 Task: Look for space in Gwalior, India from 5th July, 2023 to 15th July, 2023 for 9 adults in price range Rs.15000 to Rs.25000. Place can be entire place with 5 bedrooms having 5 beds and 5 bathrooms. Property type can be house, flat, guest house. Amenities needed are: washing machine. Booking option can be shelf check-in. Required host language is English.
Action: Mouse moved to (442, 107)
Screenshot: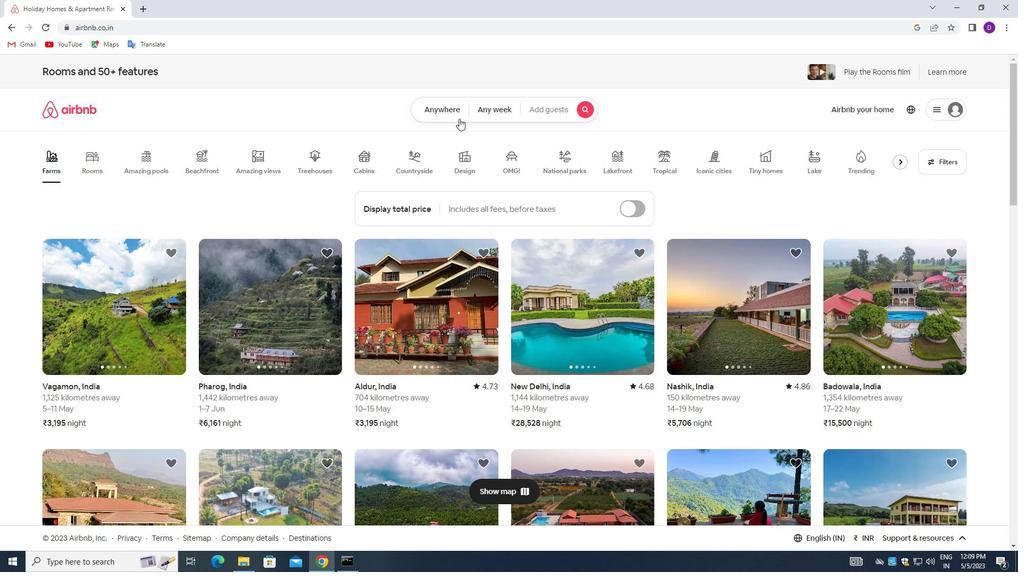
Action: Mouse pressed left at (442, 107)
Screenshot: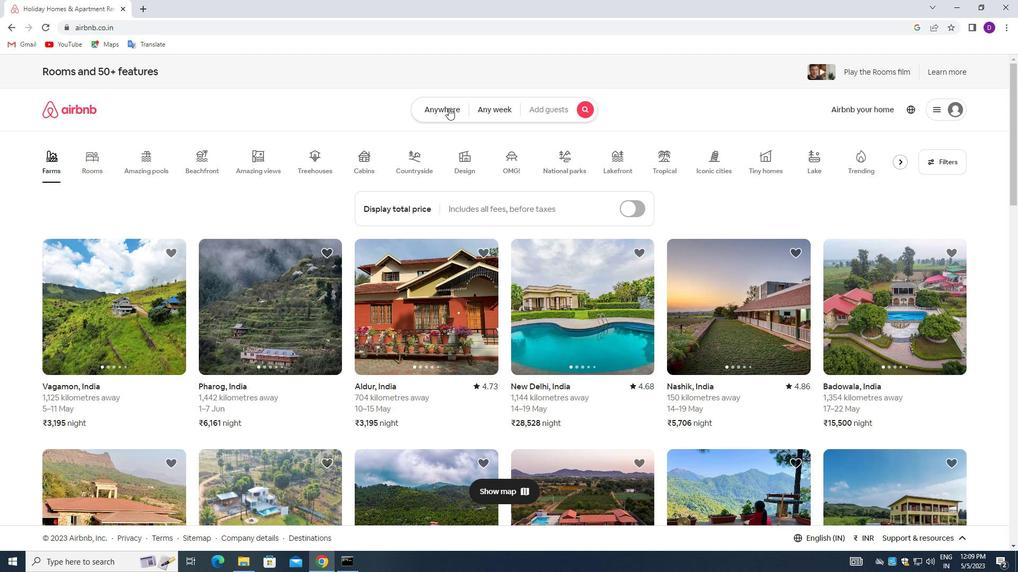 
Action: Mouse moved to (408, 154)
Screenshot: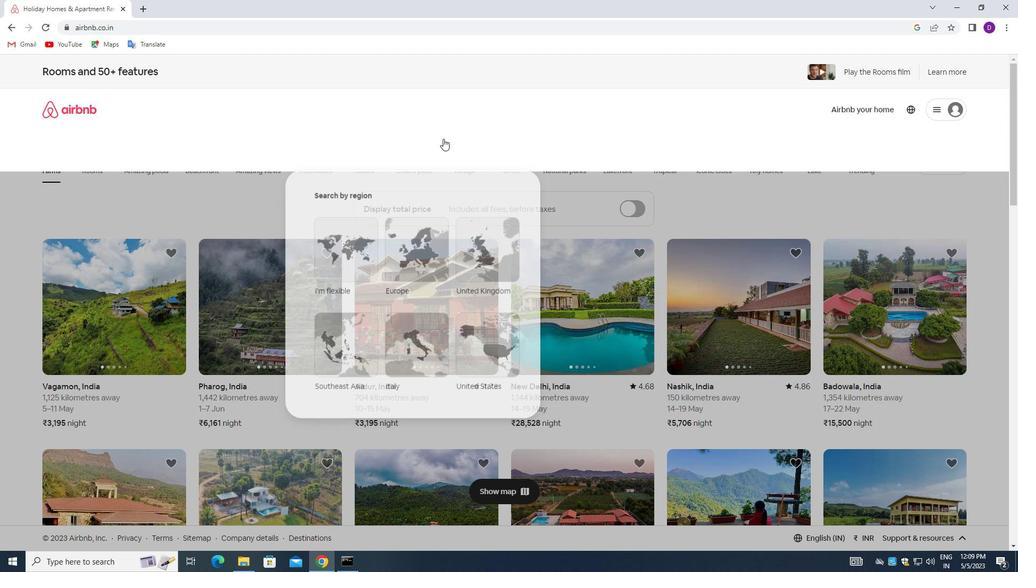 
Action: Mouse pressed left at (408, 154)
Screenshot: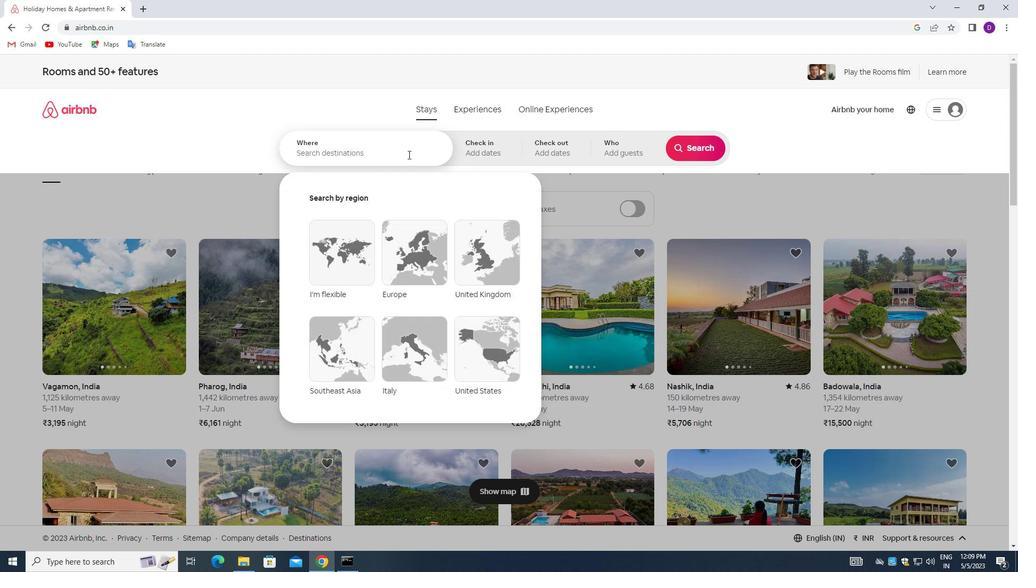 
Action: Mouse moved to (208, 153)
Screenshot: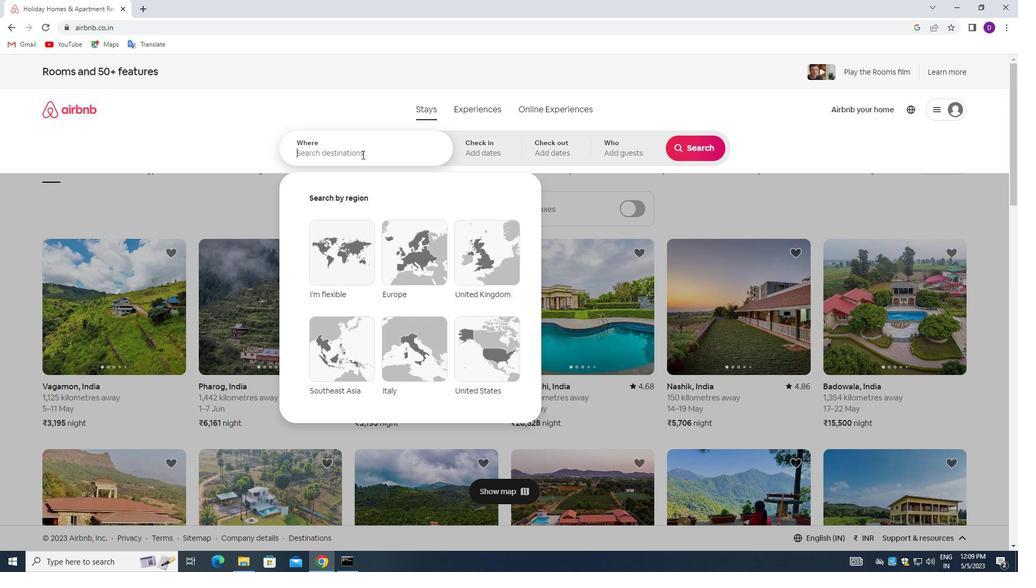 
Action: Key pressed <Key.shift_r>Gwalior,<Key.space><Key.shift>INDIA<Key.enter>
Screenshot: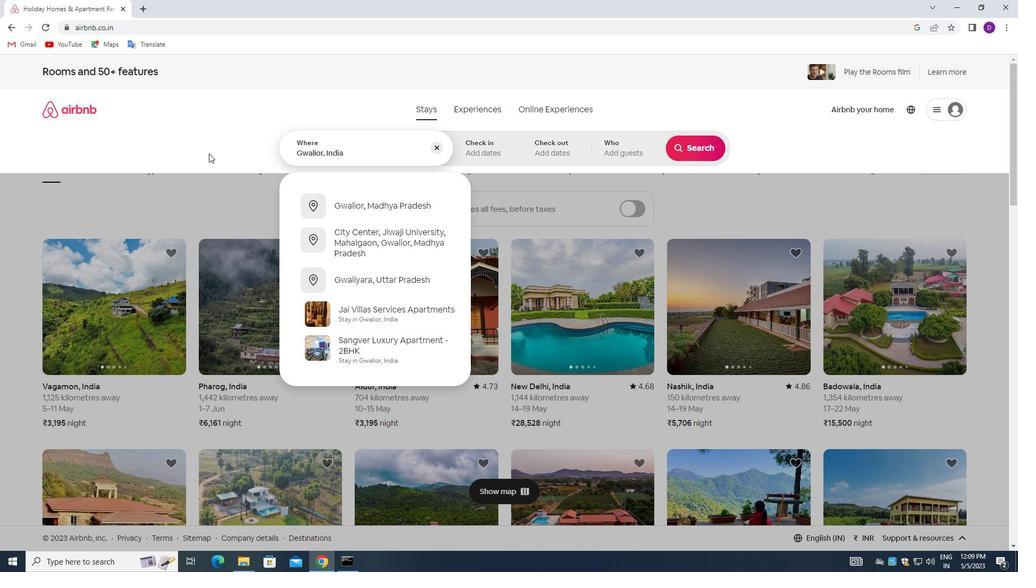 
Action: Mouse moved to (694, 234)
Screenshot: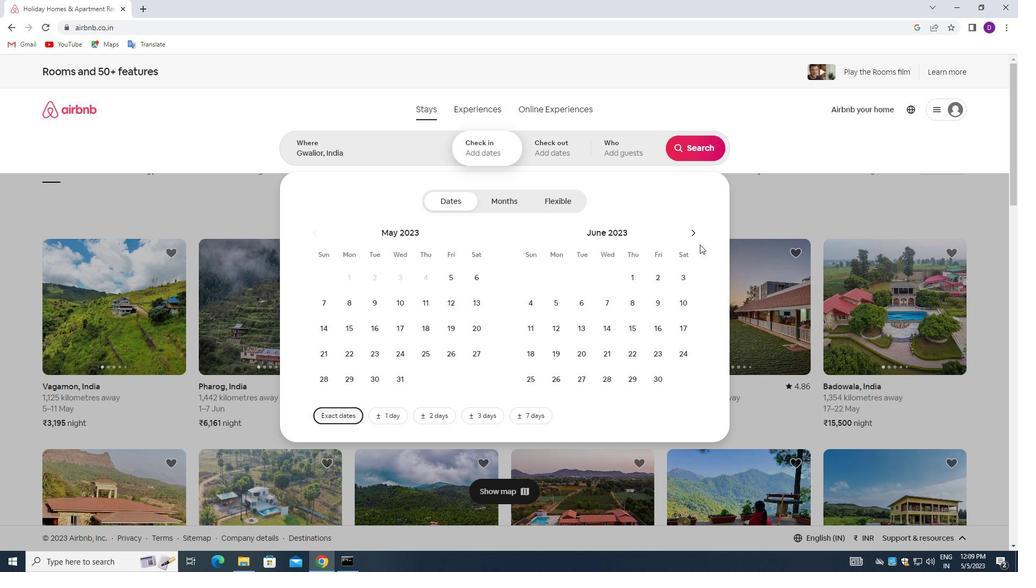 
Action: Mouse pressed left at (694, 234)
Screenshot: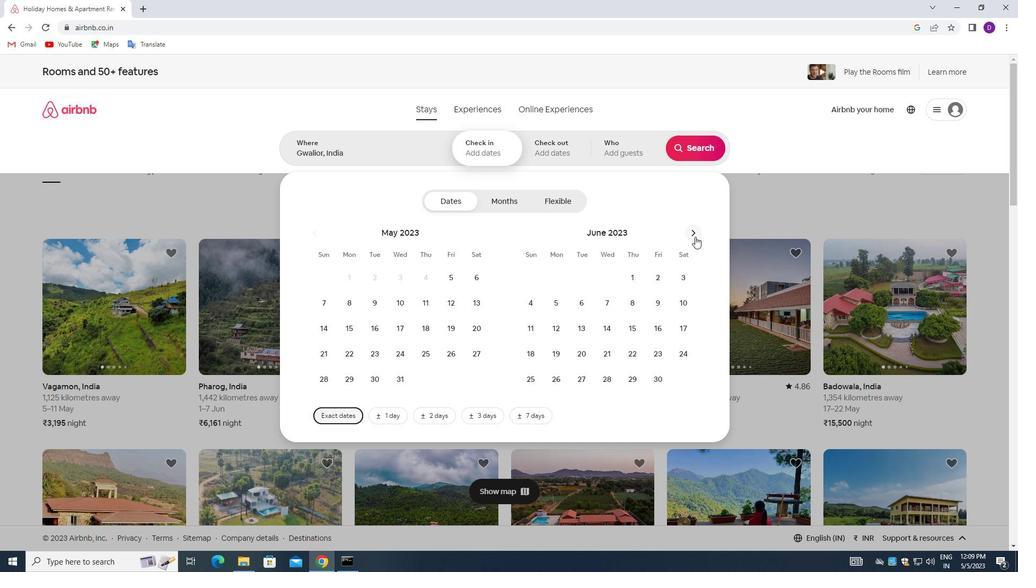 
Action: Mouse moved to (600, 305)
Screenshot: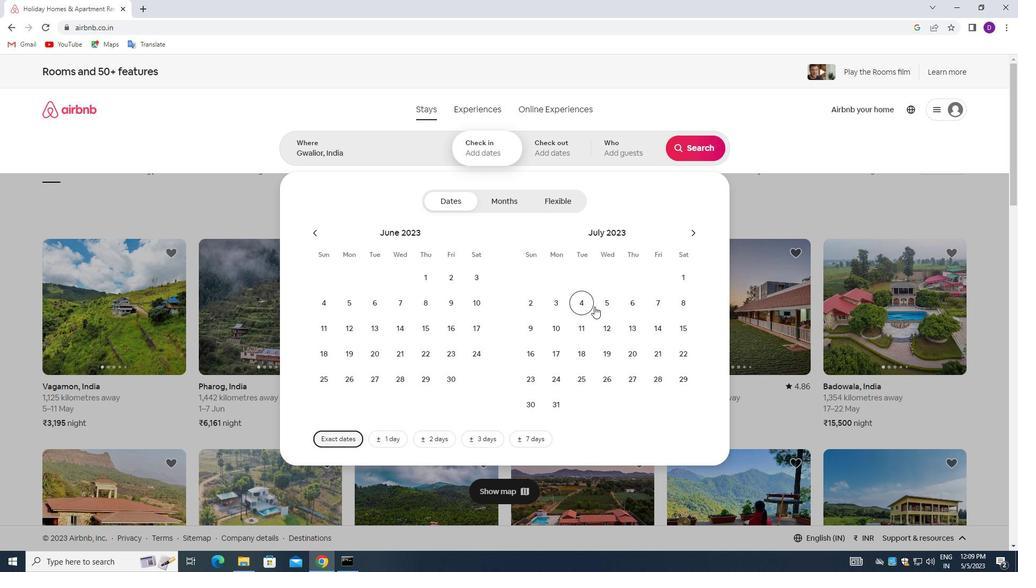 
Action: Mouse pressed left at (600, 305)
Screenshot: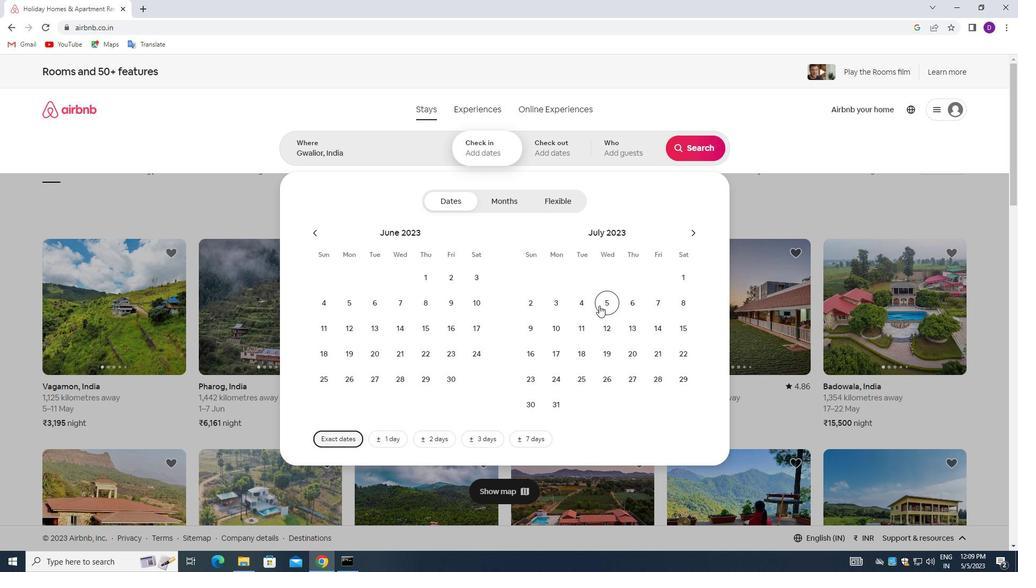
Action: Mouse moved to (676, 329)
Screenshot: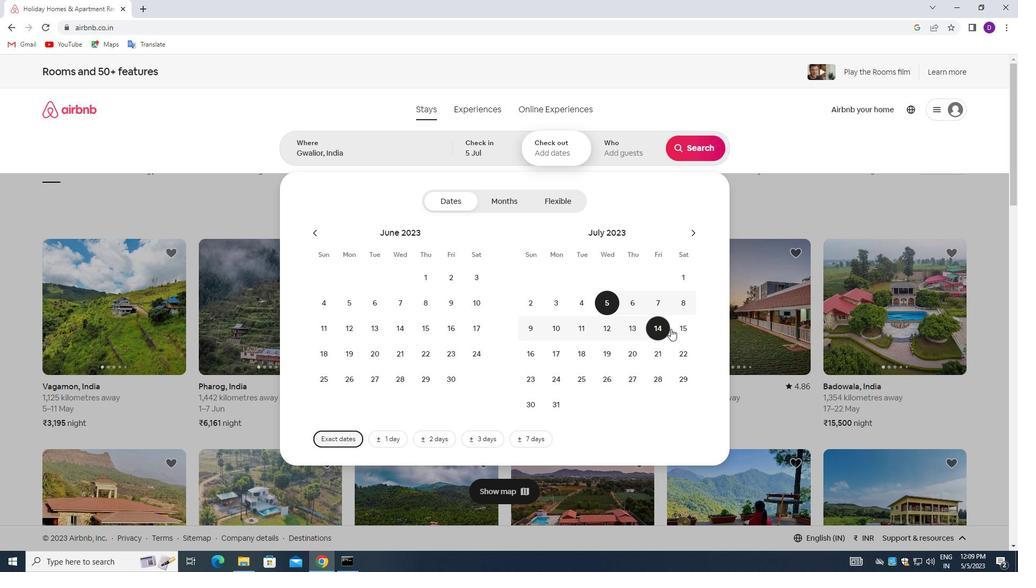 
Action: Mouse pressed left at (676, 329)
Screenshot: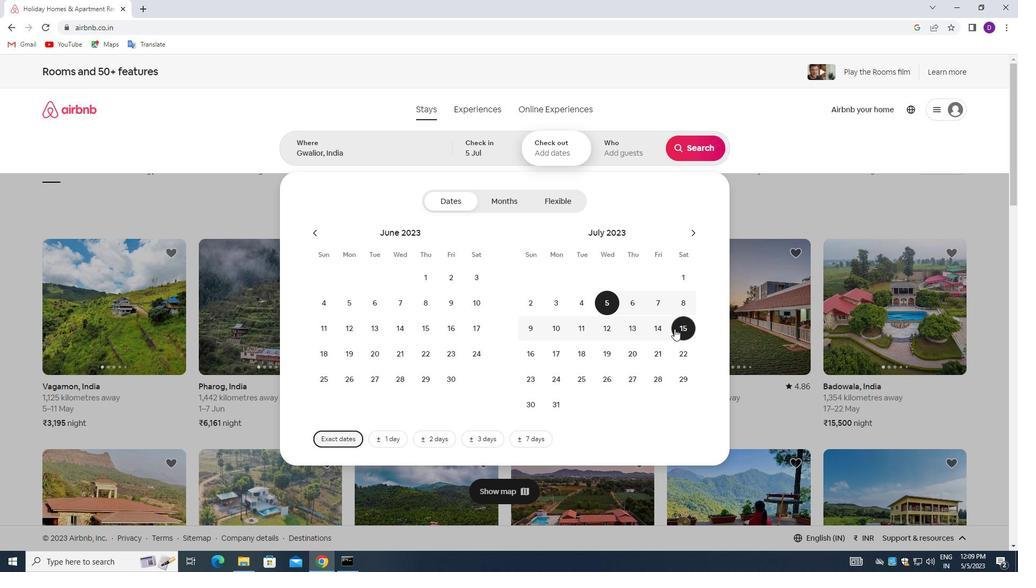 
Action: Mouse moved to (614, 152)
Screenshot: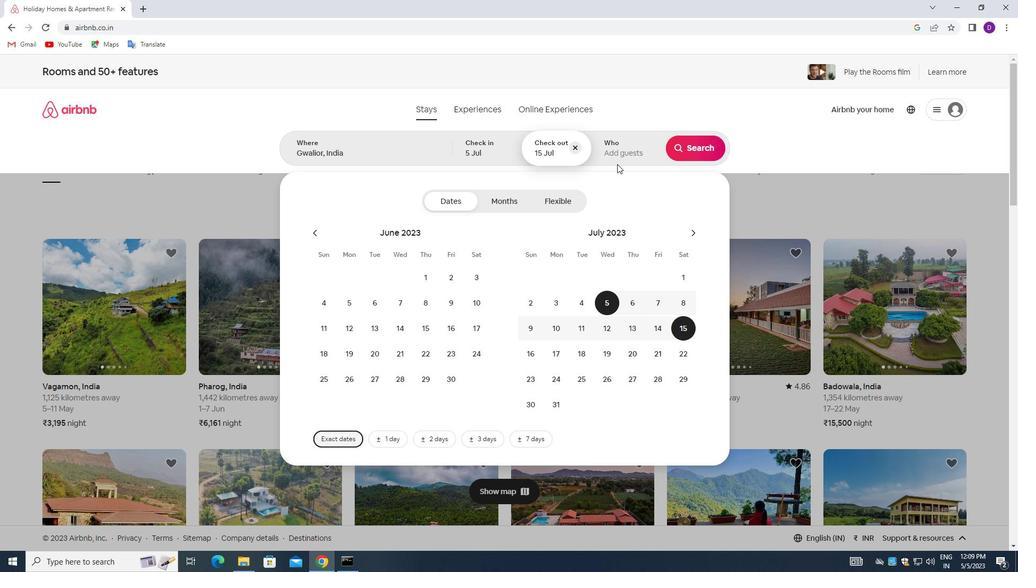
Action: Mouse pressed left at (614, 152)
Screenshot: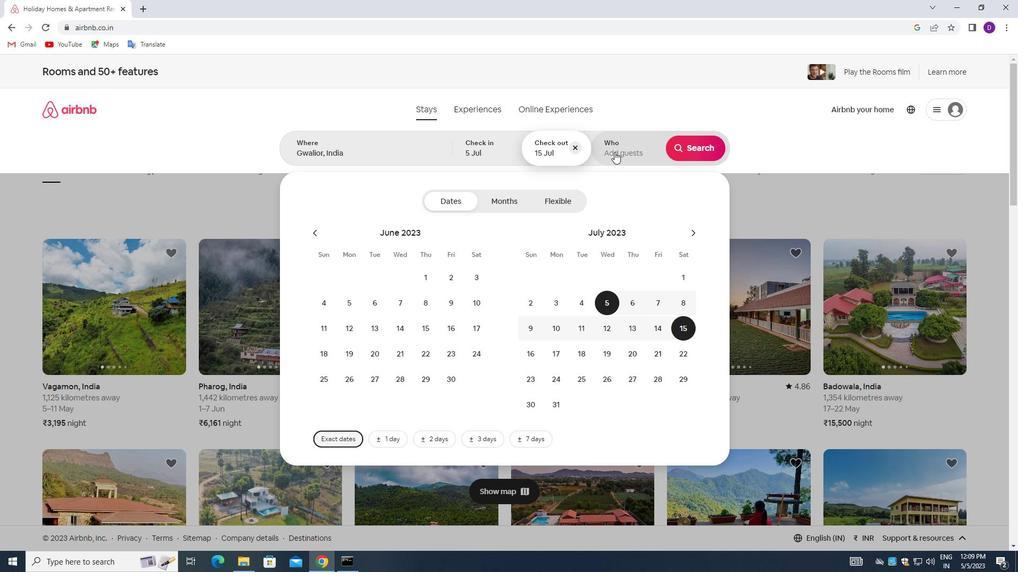 
Action: Mouse moved to (694, 206)
Screenshot: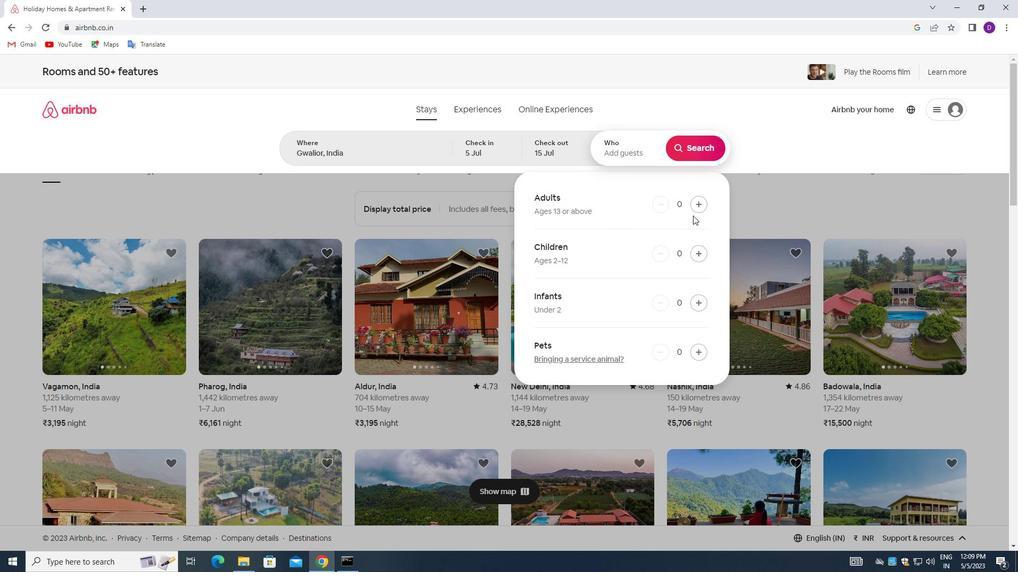 
Action: Mouse pressed left at (694, 206)
Screenshot: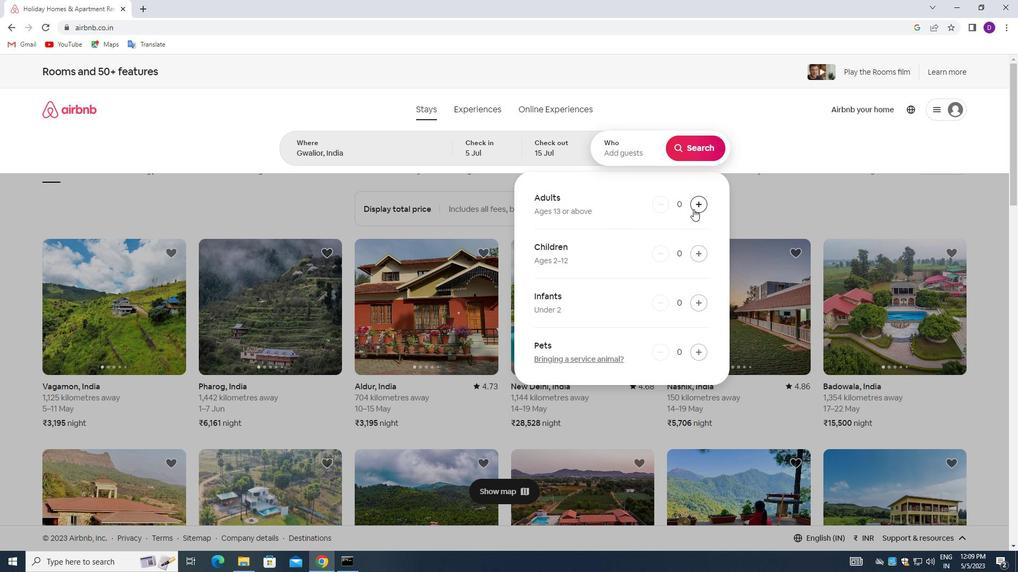 
Action: Mouse pressed left at (694, 206)
Screenshot: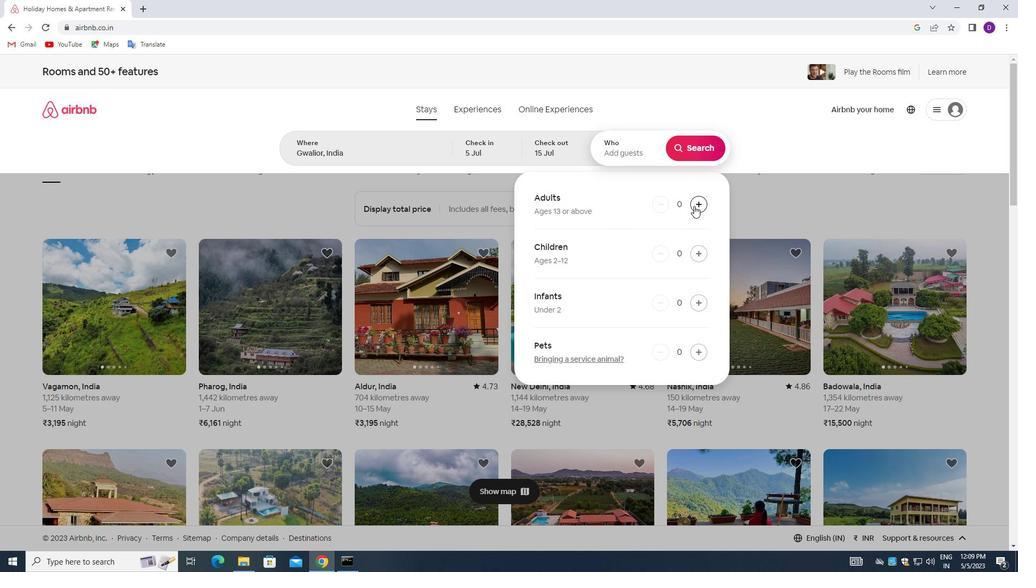 
Action: Mouse pressed left at (694, 206)
Screenshot: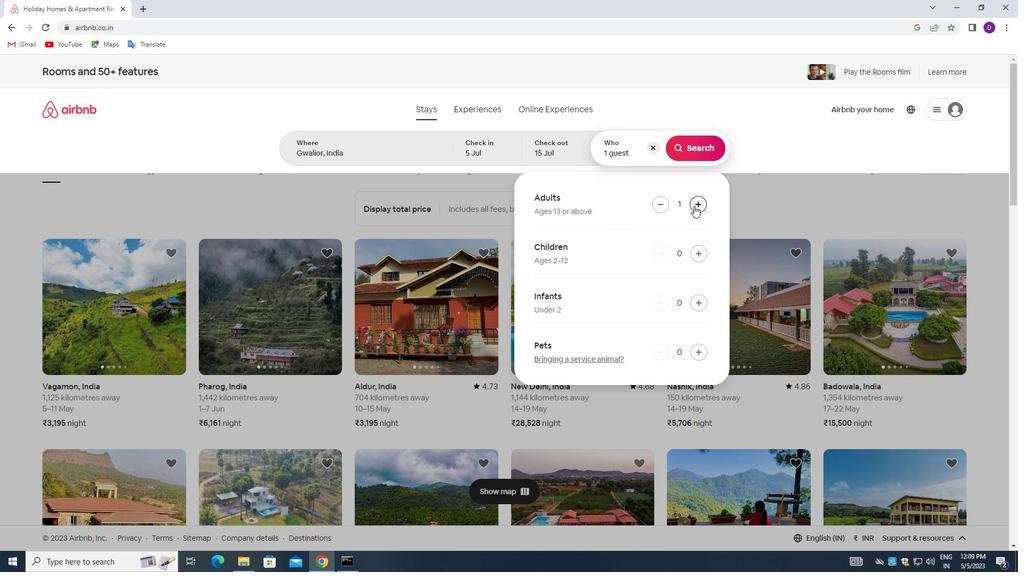 
Action: Mouse pressed left at (694, 206)
Screenshot: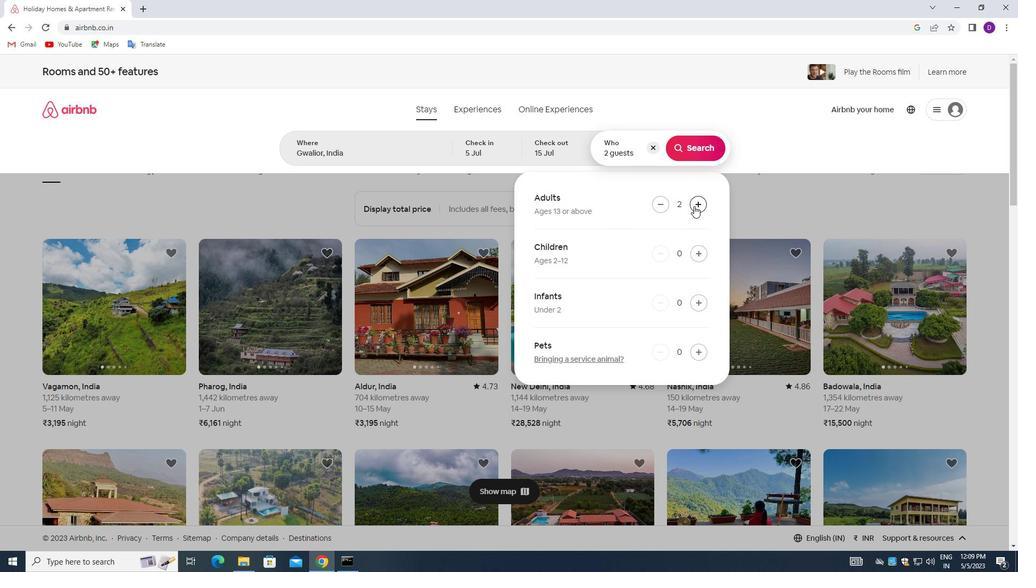 
Action: Mouse pressed left at (694, 206)
Screenshot: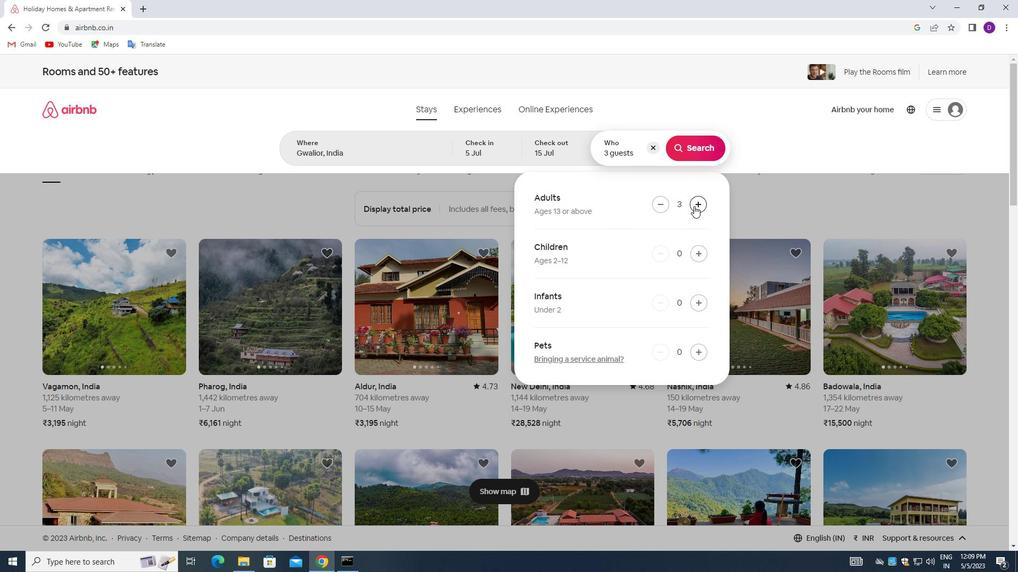 
Action: Mouse pressed left at (694, 206)
Screenshot: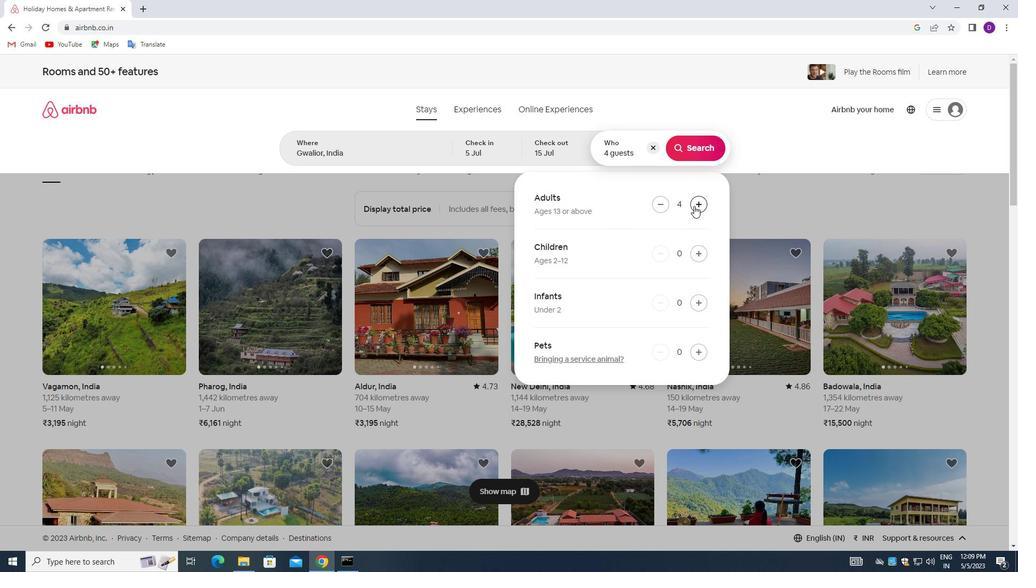 
Action: Mouse pressed left at (694, 206)
Screenshot: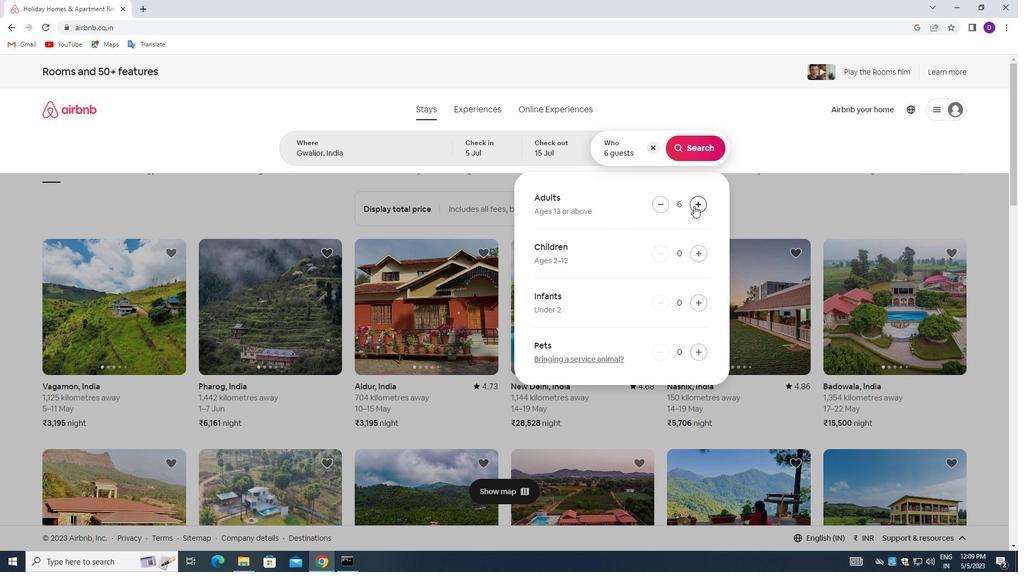 
Action: Mouse pressed left at (694, 206)
Screenshot: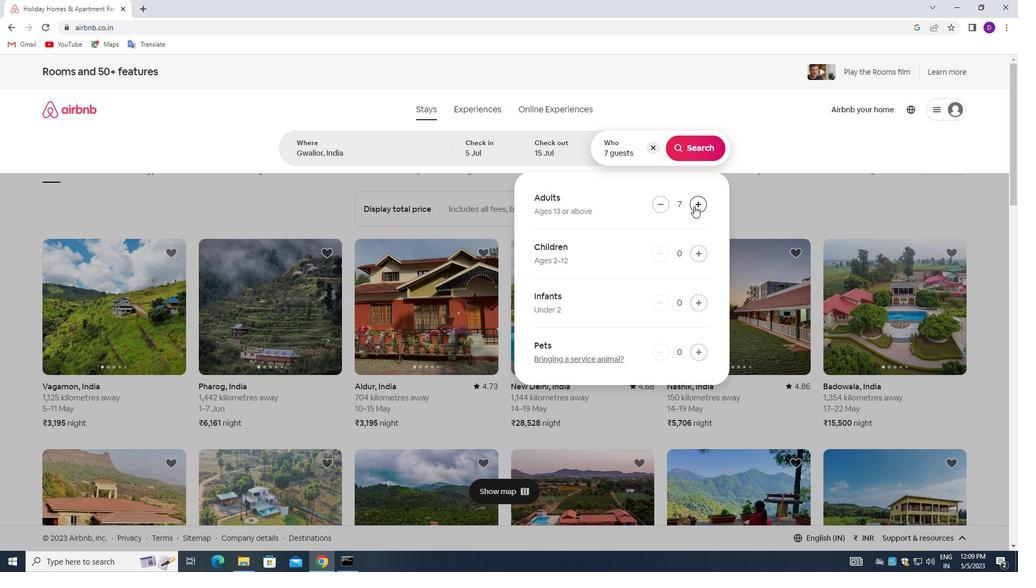 
Action: Mouse pressed left at (694, 206)
Screenshot: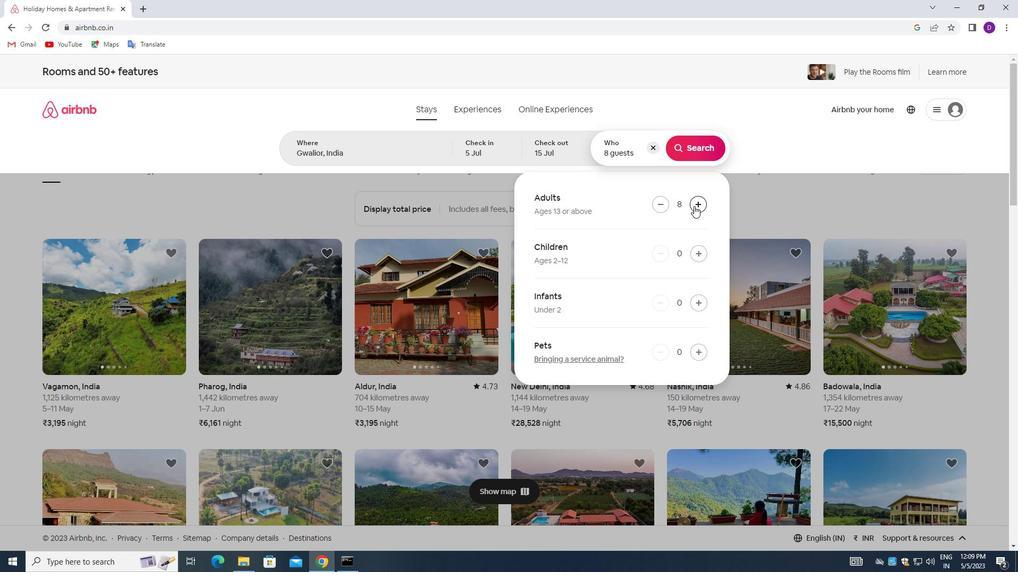 
Action: Mouse moved to (695, 147)
Screenshot: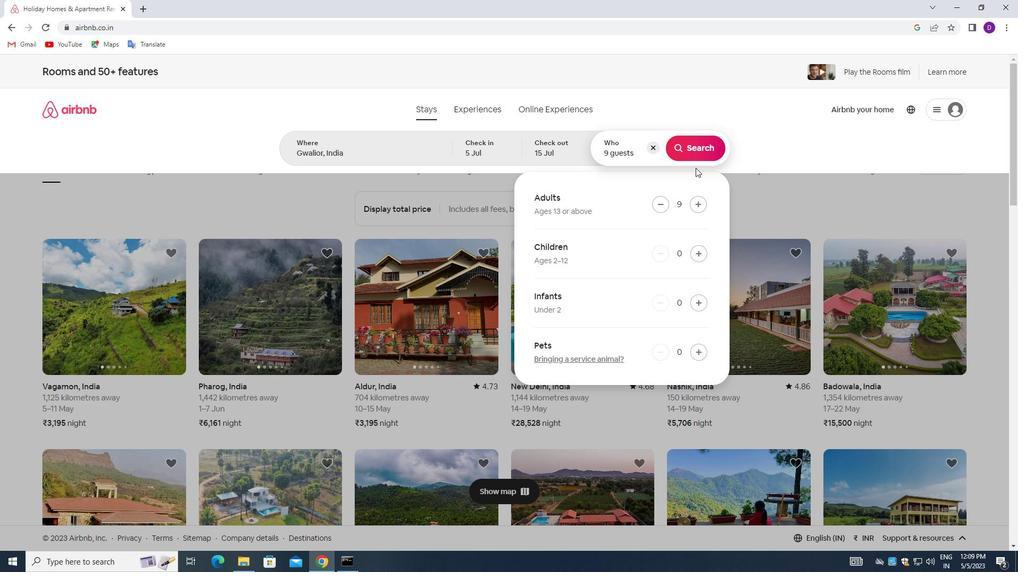 
Action: Mouse pressed left at (695, 147)
Screenshot: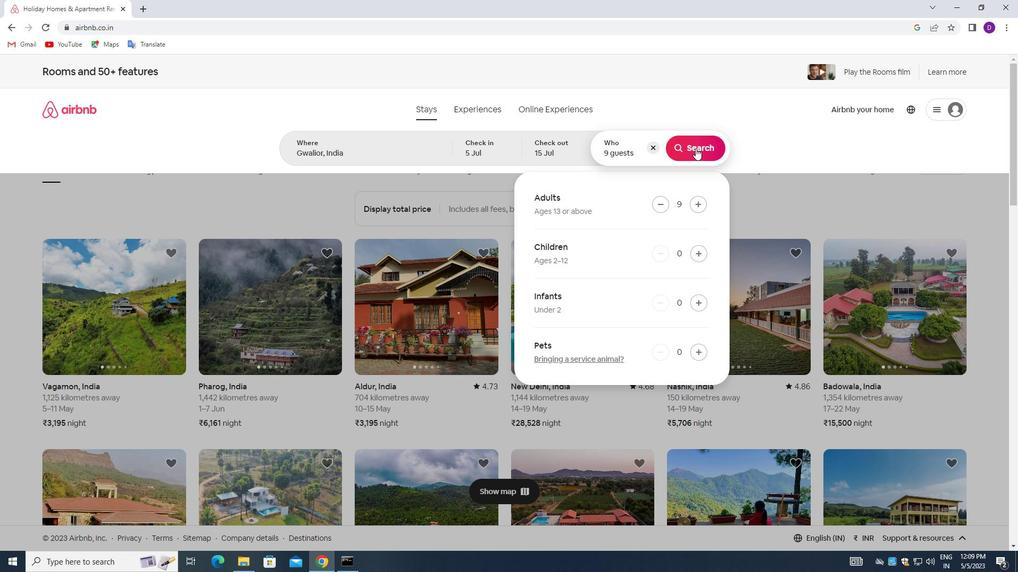 
Action: Mouse moved to (958, 114)
Screenshot: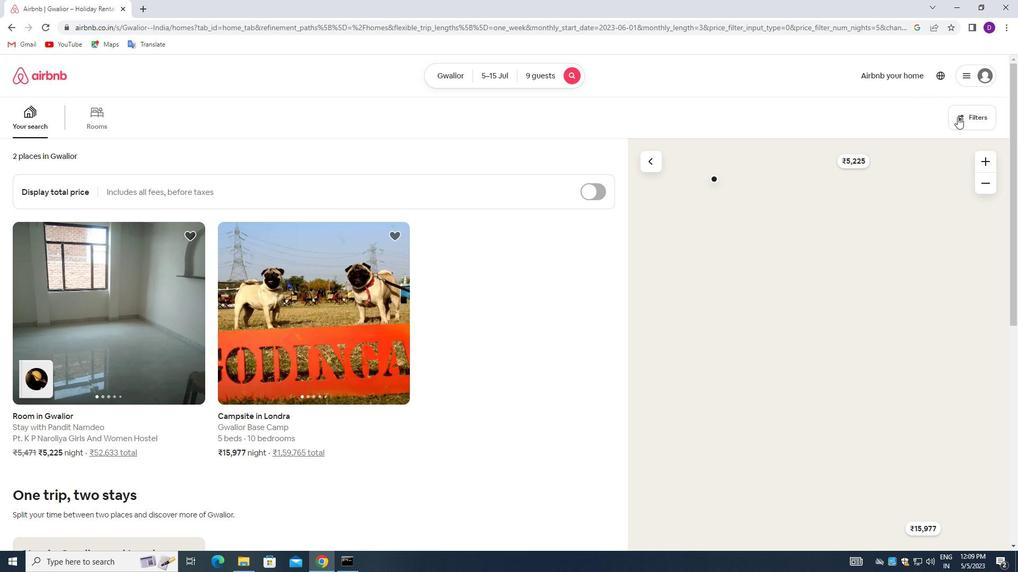 
Action: Mouse pressed left at (958, 114)
Screenshot: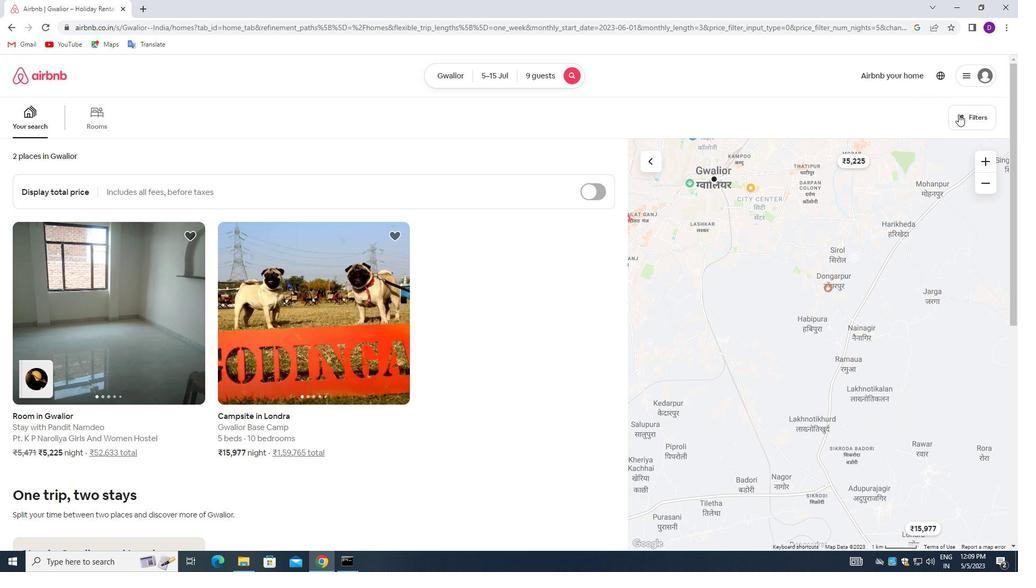 
Action: Mouse moved to (374, 375)
Screenshot: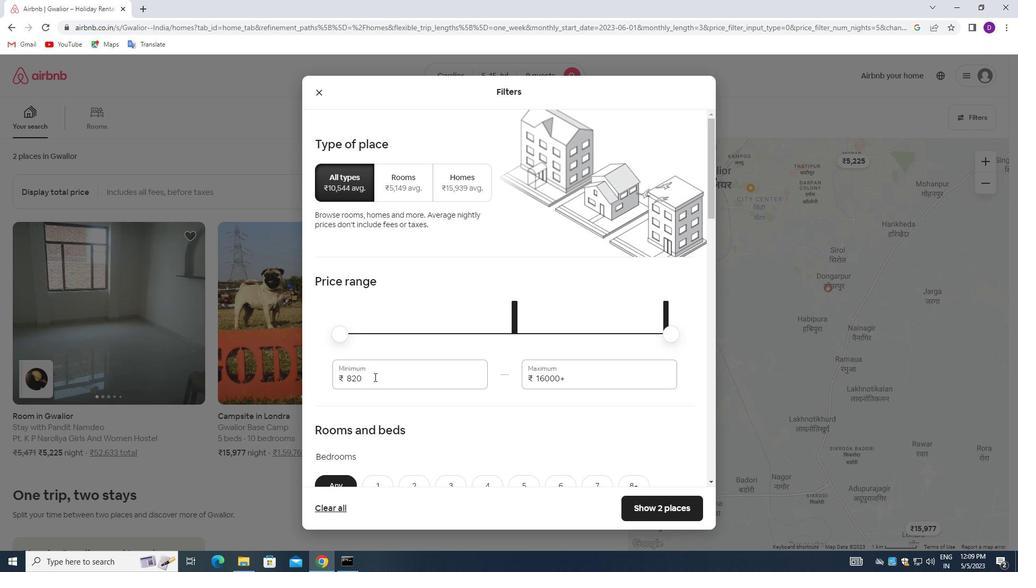 
Action: Mouse pressed left at (374, 375)
Screenshot: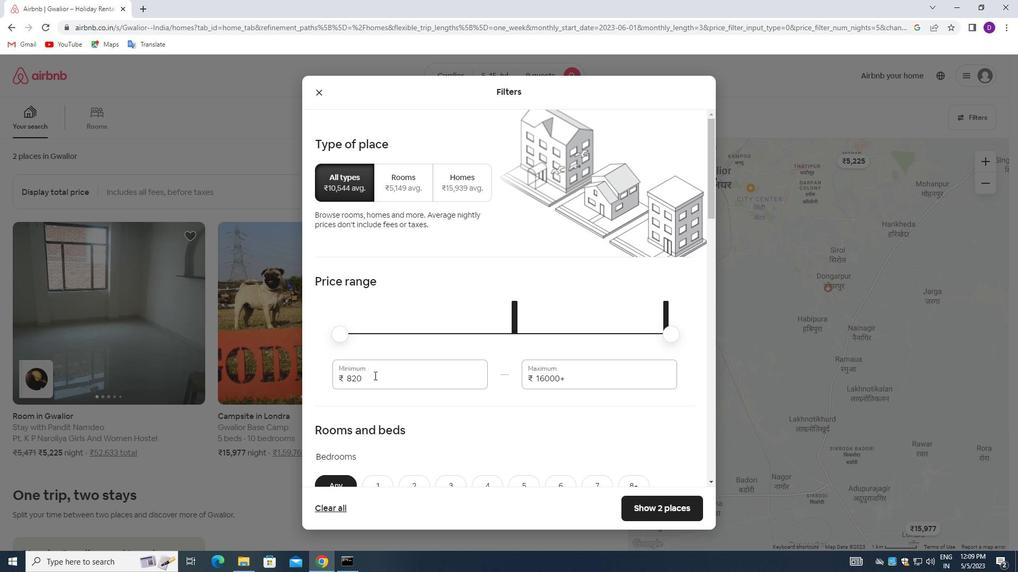 
Action: Mouse pressed left at (374, 375)
Screenshot: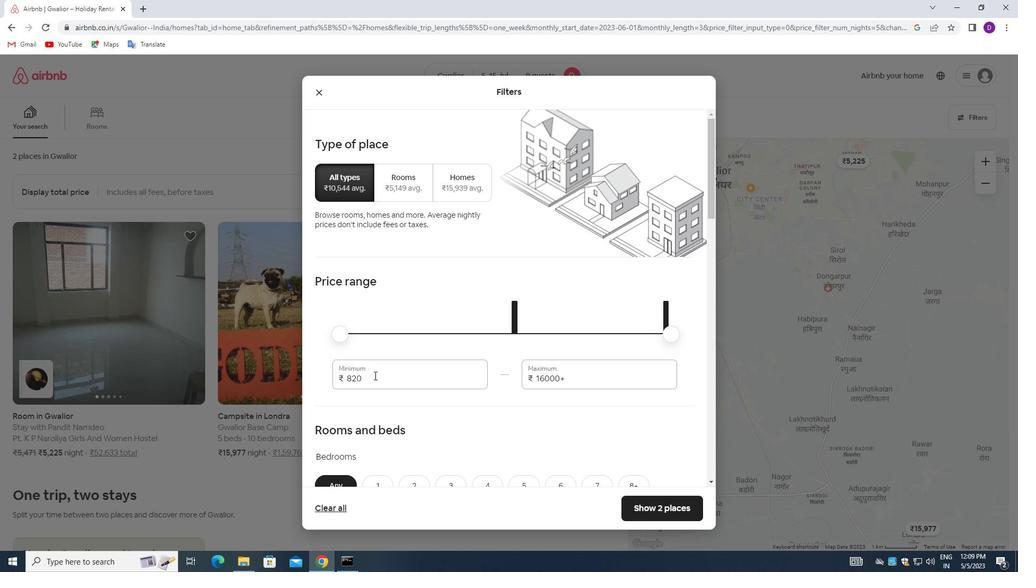 
Action: Key pressed 15000<Key.tab>25000
Screenshot: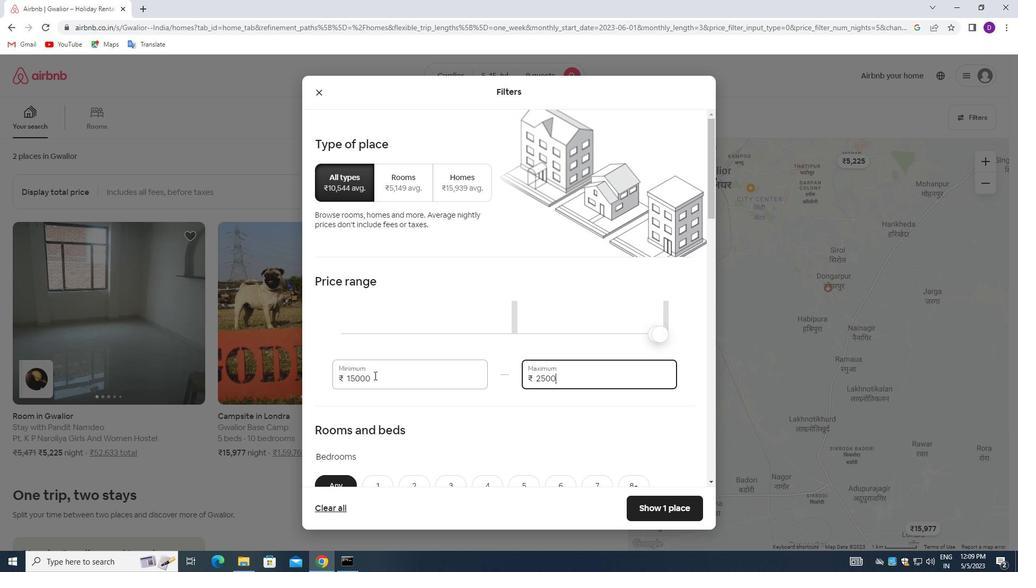 
Action: Mouse moved to (458, 370)
Screenshot: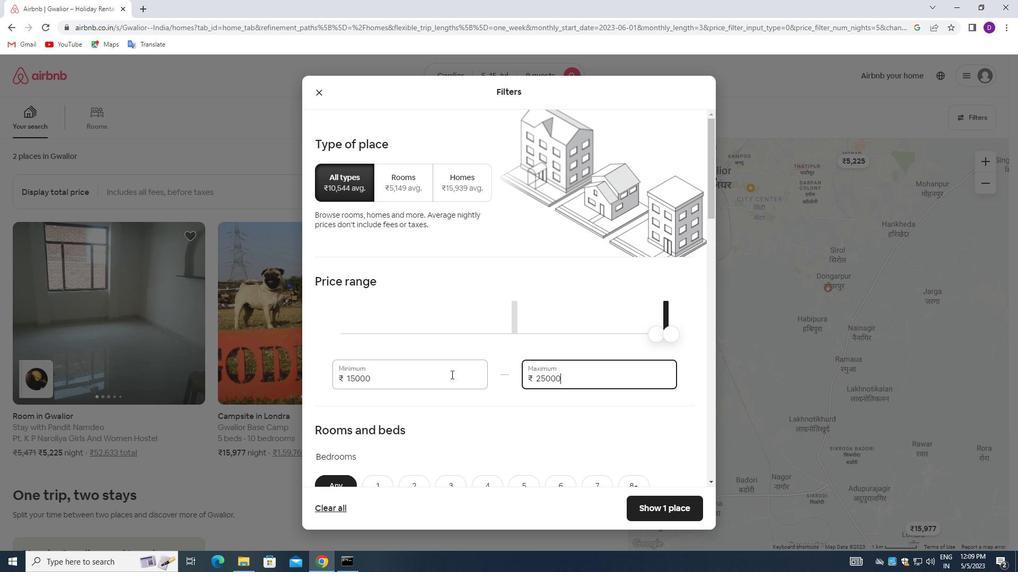 
Action: Mouse scrolled (458, 369) with delta (0, 0)
Screenshot: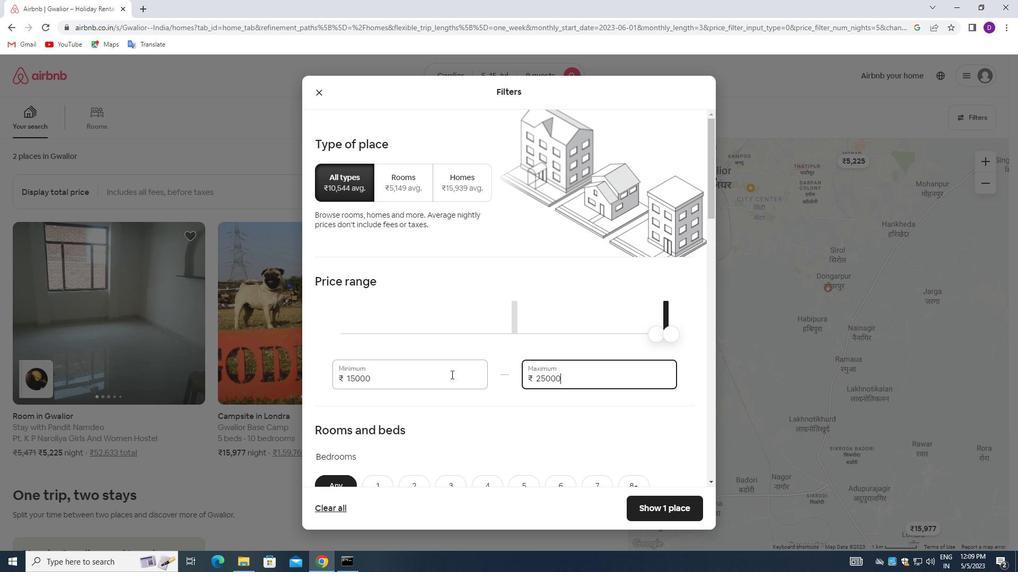 
Action: Mouse moved to (458, 370)
Screenshot: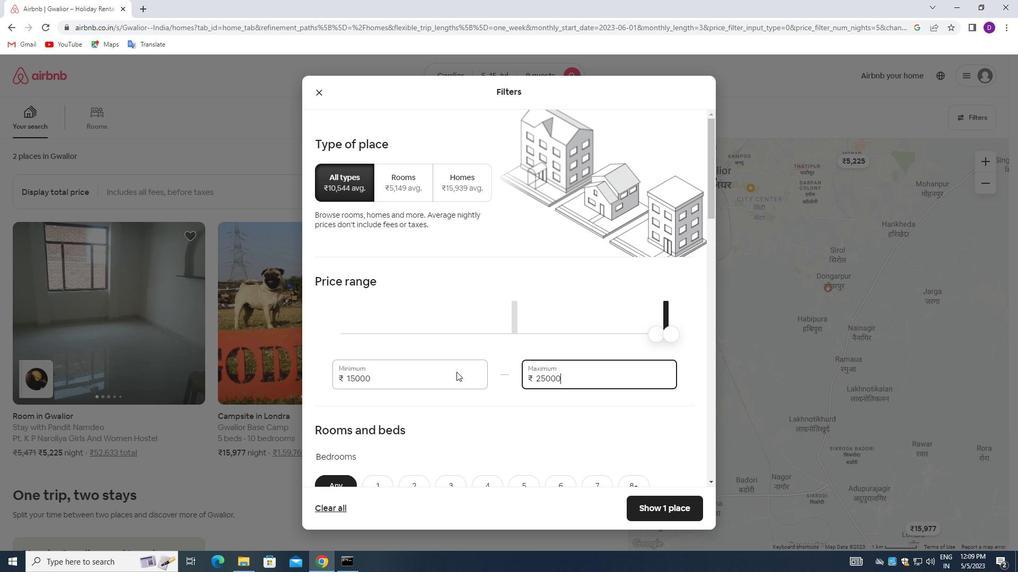 
Action: Mouse scrolled (458, 369) with delta (0, 0)
Screenshot: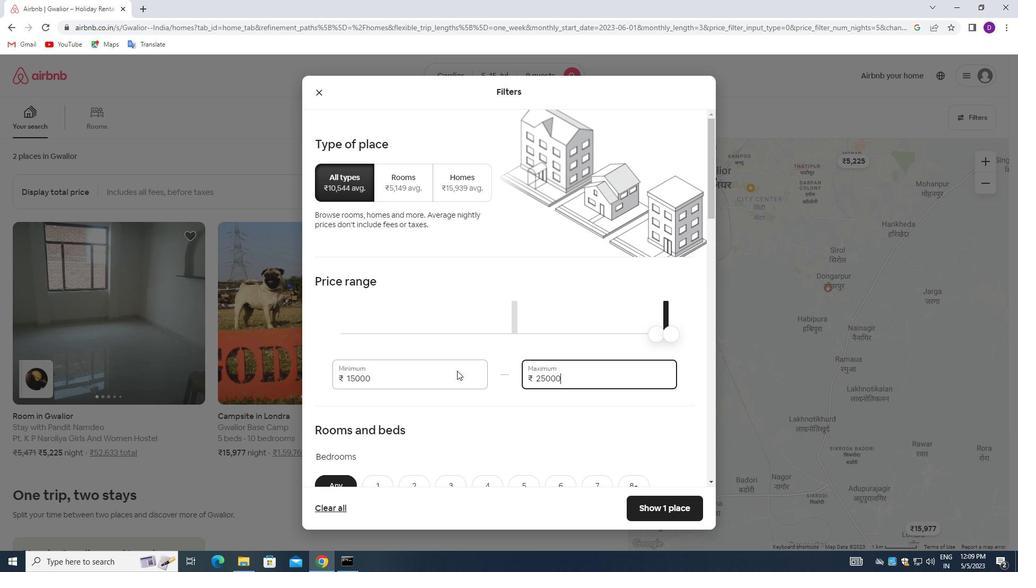 
Action: Mouse scrolled (458, 369) with delta (0, 0)
Screenshot: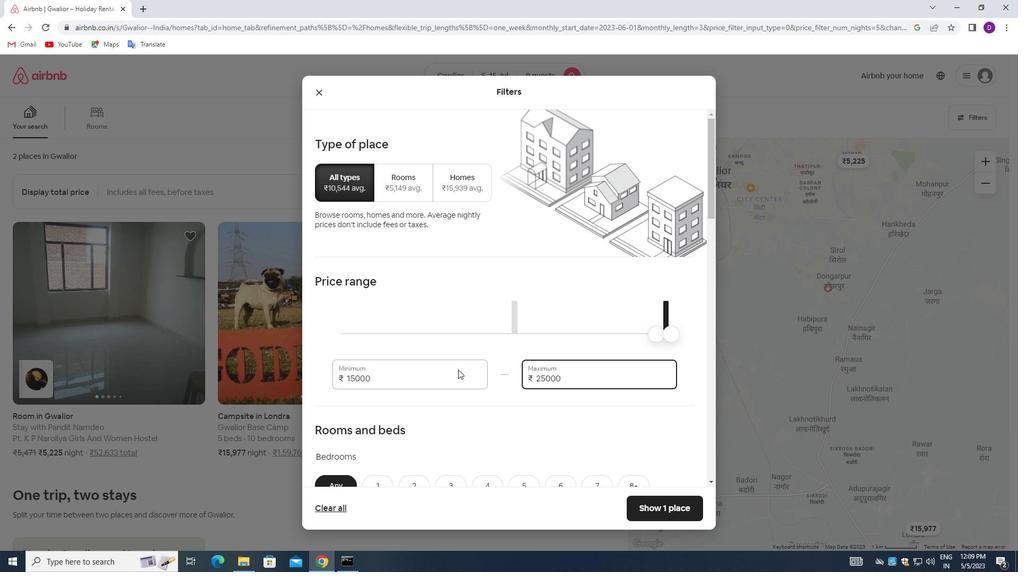 
Action: Mouse moved to (462, 360)
Screenshot: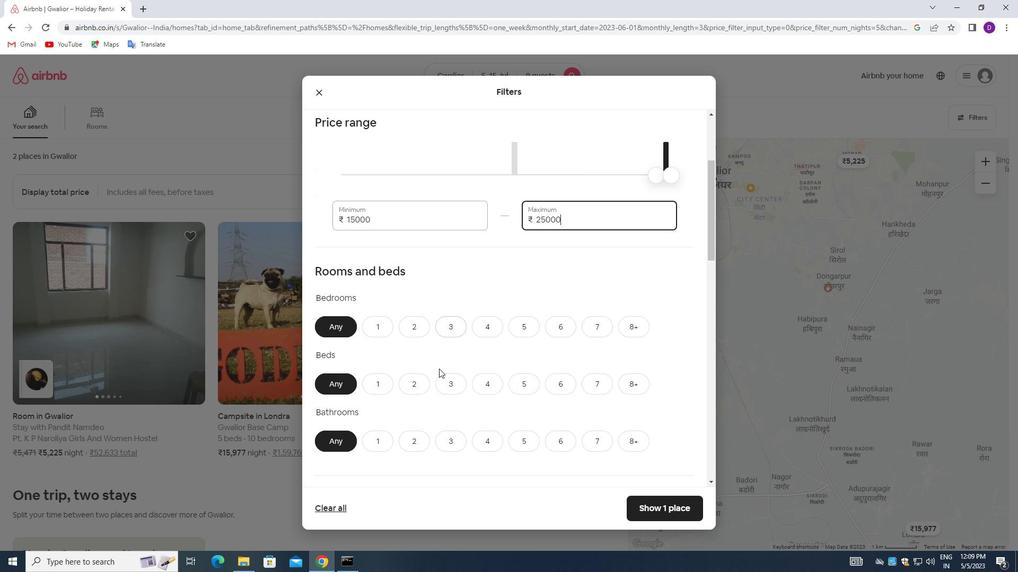 
Action: Mouse scrolled (462, 359) with delta (0, 0)
Screenshot: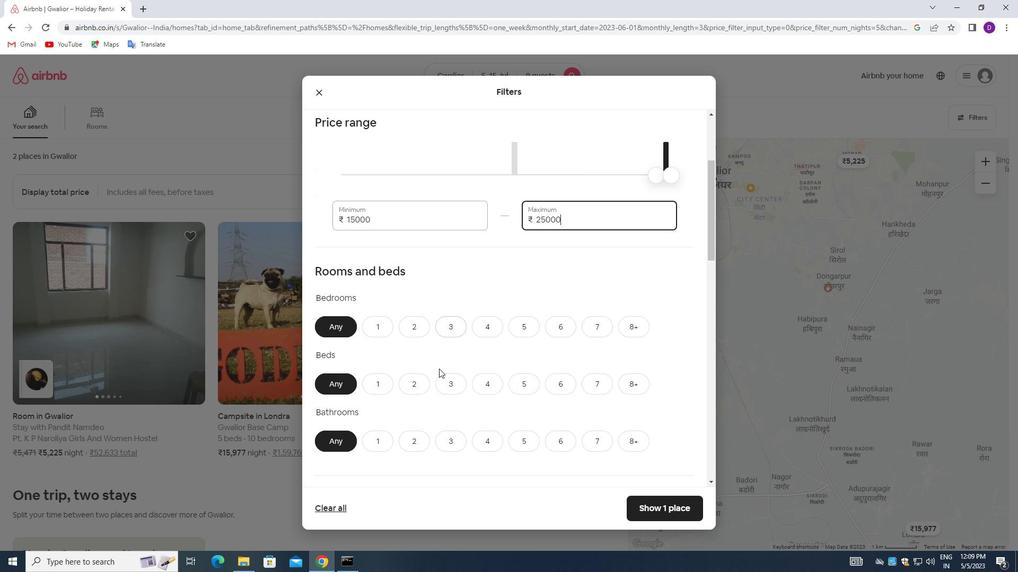 
Action: Mouse moved to (463, 360)
Screenshot: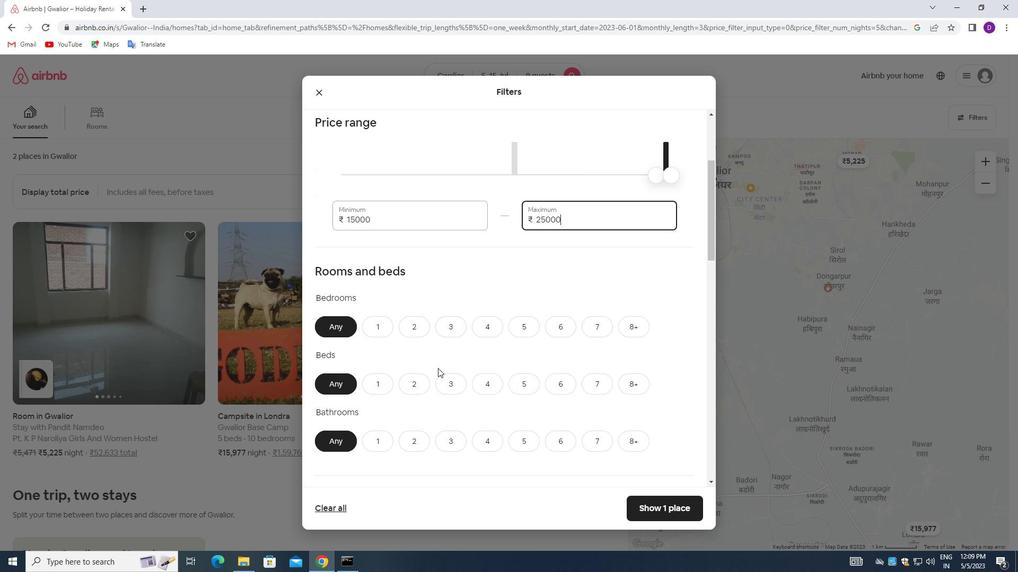 
Action: Mouse scrolled (463, 359) with delta (0, 0)
Screenshot: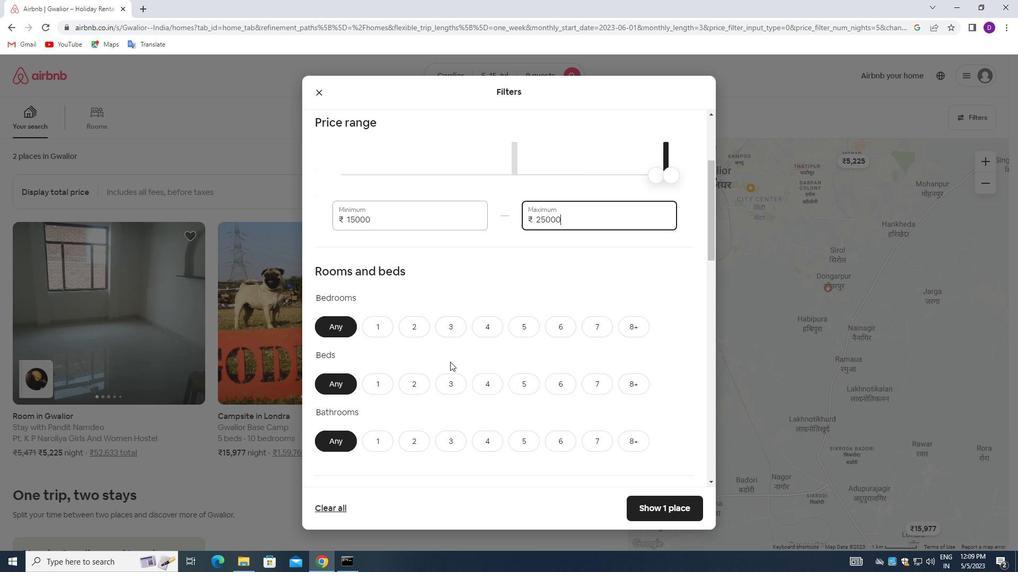 
Action: Mouse moved to (513, 225)
Screenshot: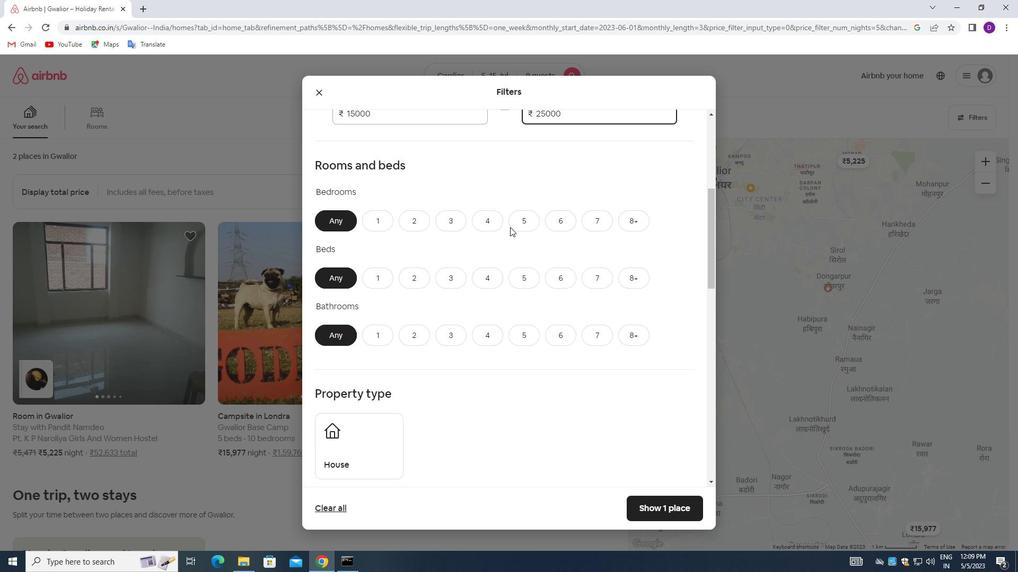 
Action: Mouse pressed left at (513, 225)
Screenshot: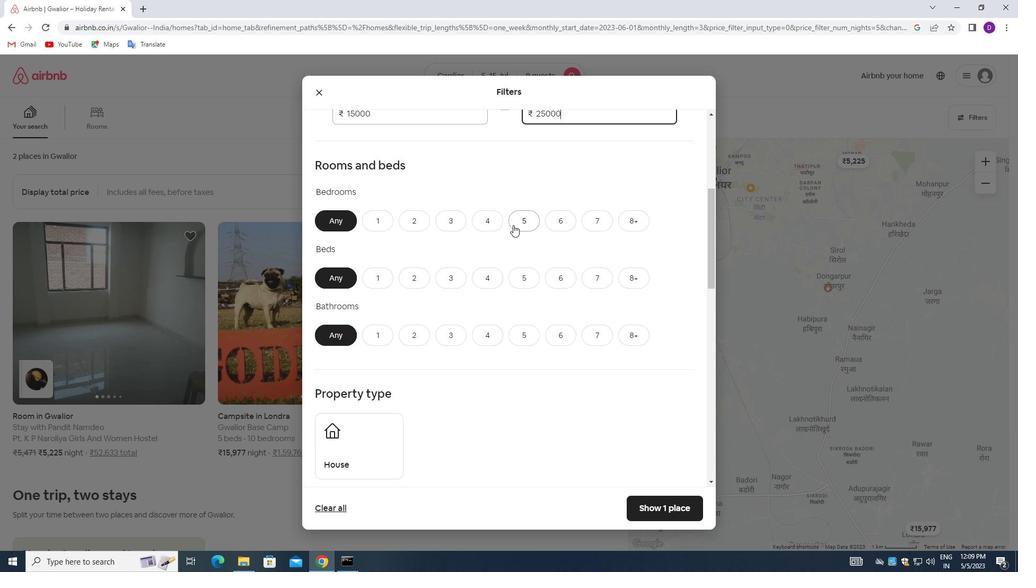 
Action: Mouse moved to (523, 280)
Screenshot: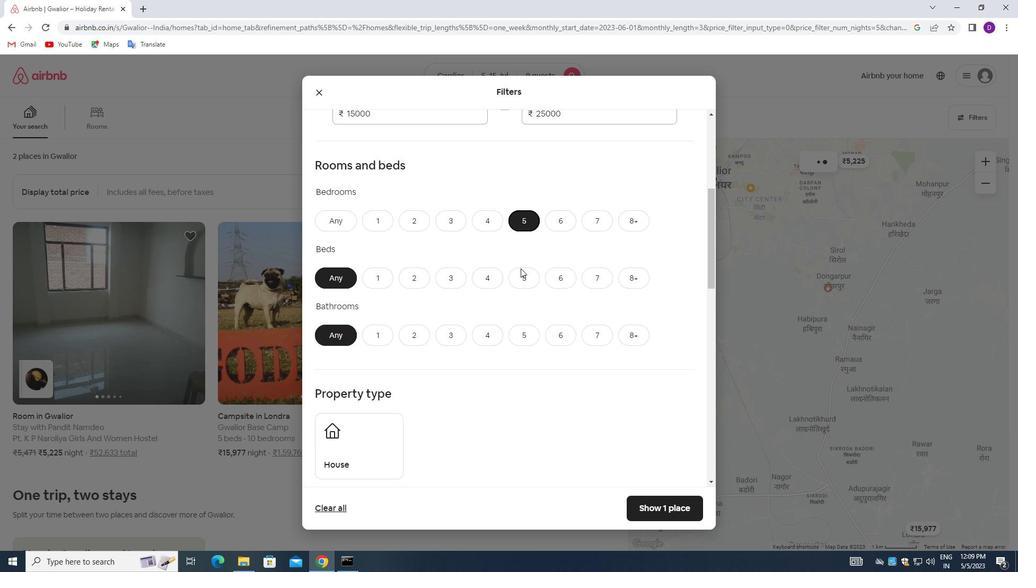 
Action: Mouse pressed left at (523, 280)
Screenshot: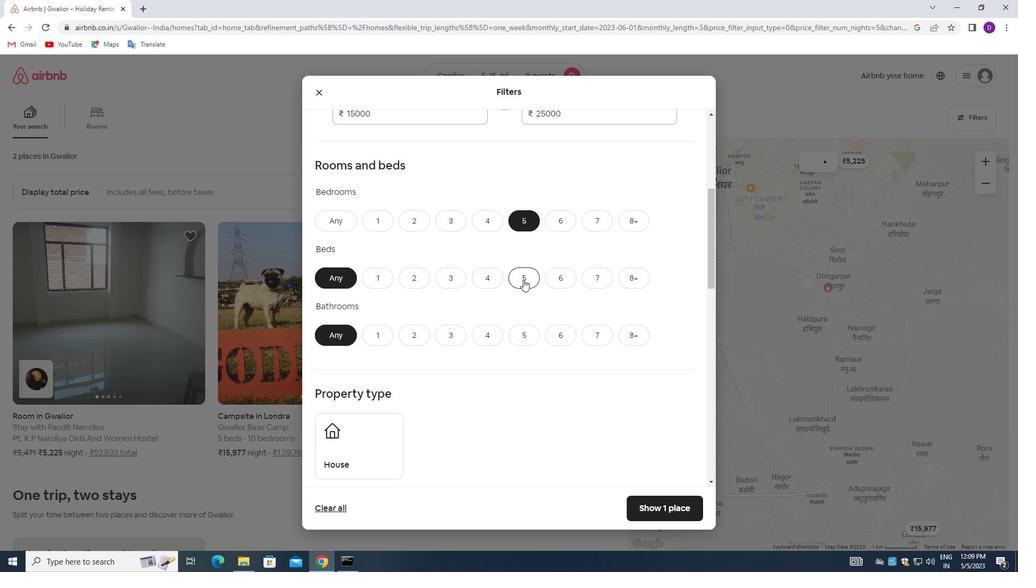 
Action: Mouse moved to (523, 333)
Screenshot: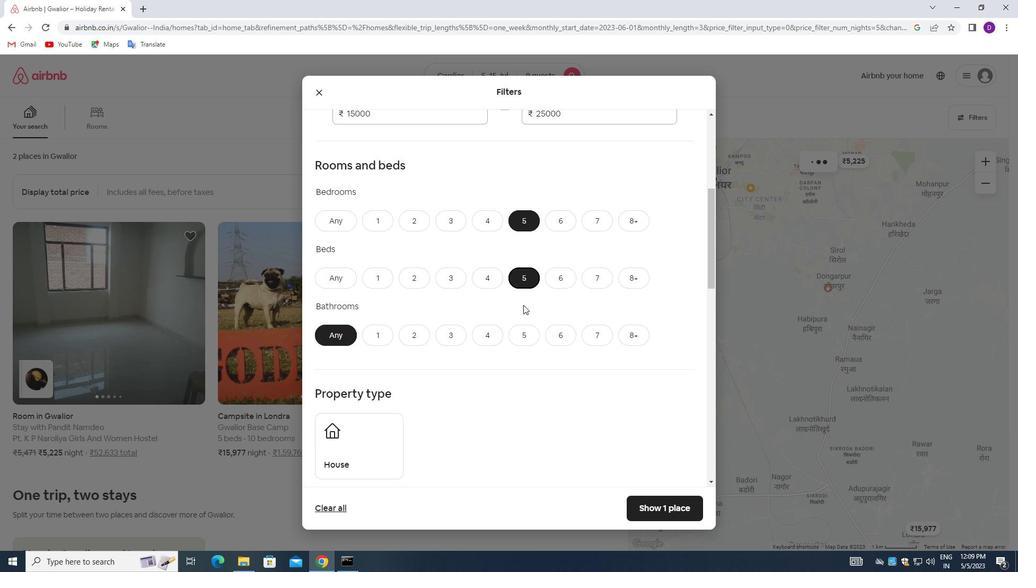 
Action: Mouse pressed left at (523, 333)
Screenshot: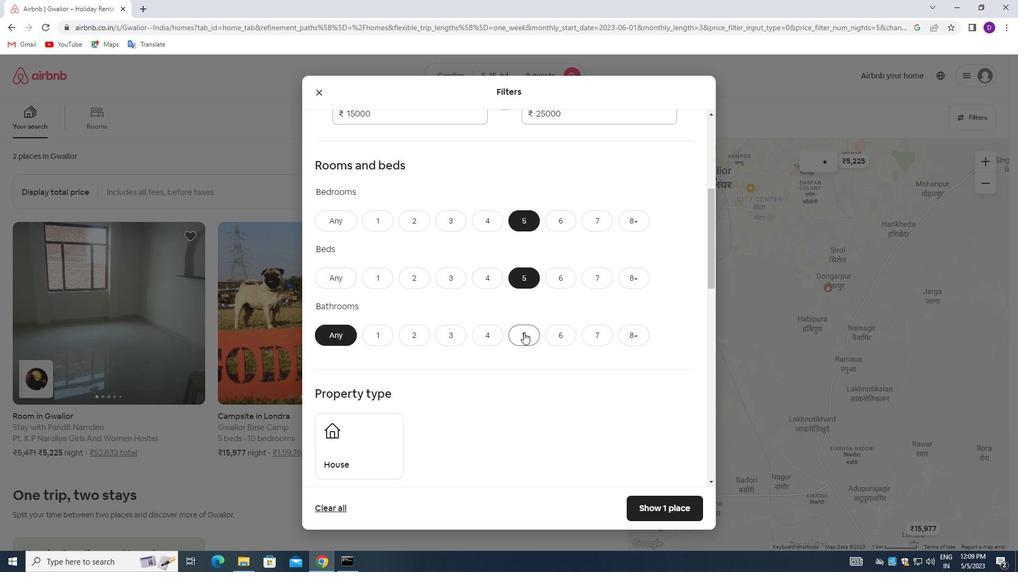 
Action: Mouse moved to (517, 336)
Screenshot: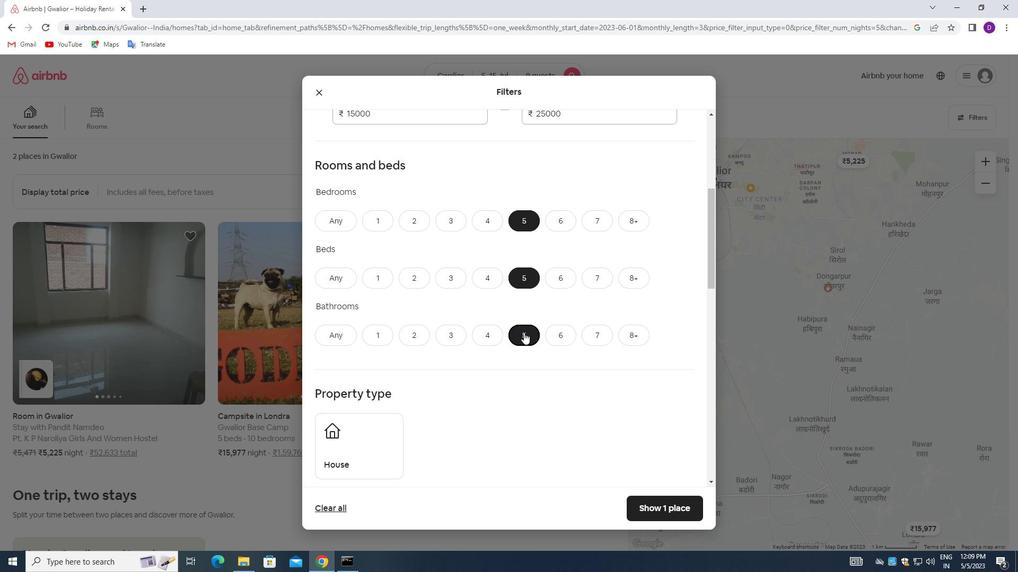 
Action: Mouse scrolled (517, 336) with delta (0, 0)
Screenshot: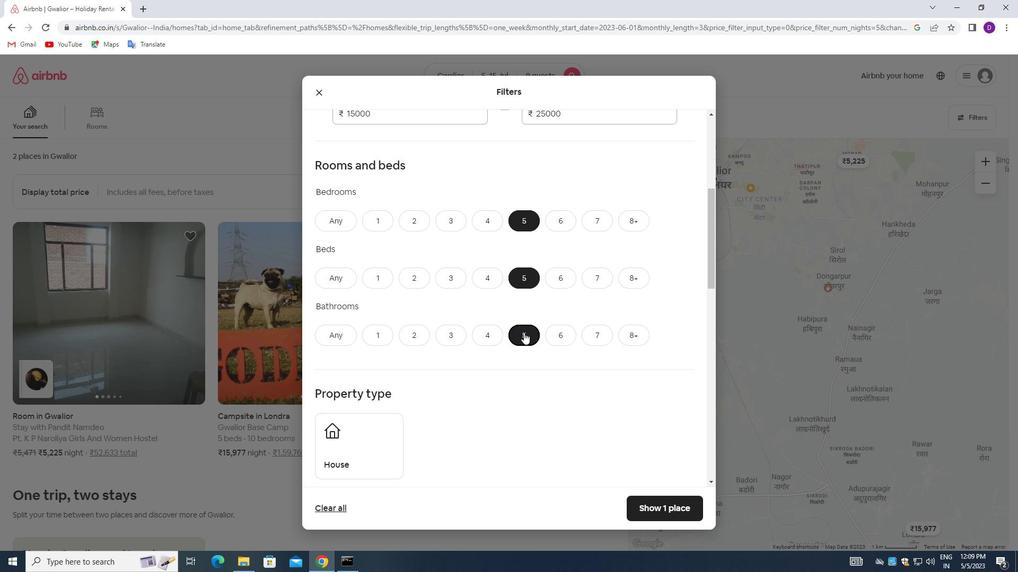
Action: Mouse moved to (515, 337)
Screenshot: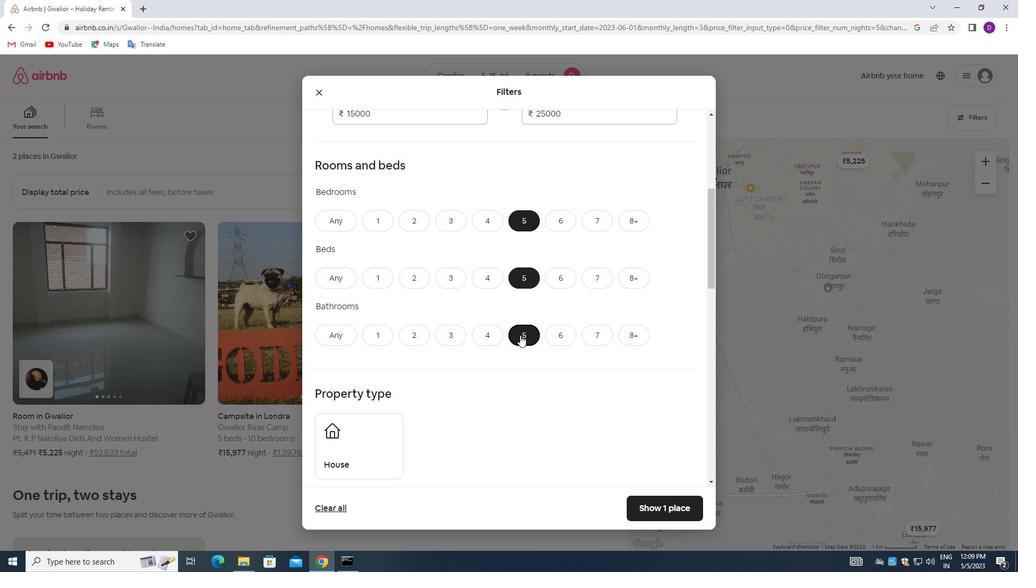 
Action: Mouse scrolled (515, 336) with delta (0, 0)
Screenshot: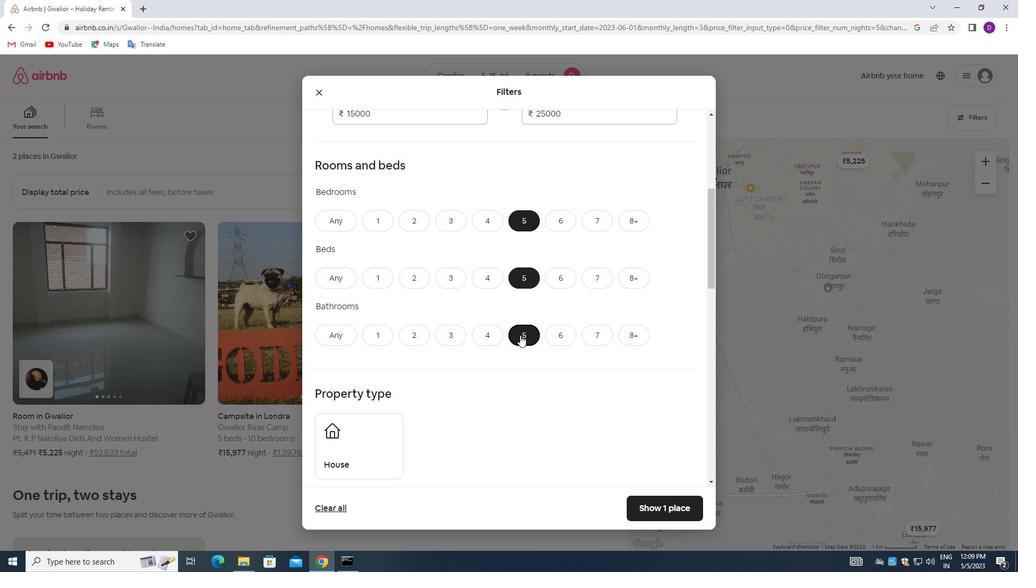 
Action: Mouse moved to (514, 337)
Screenshot: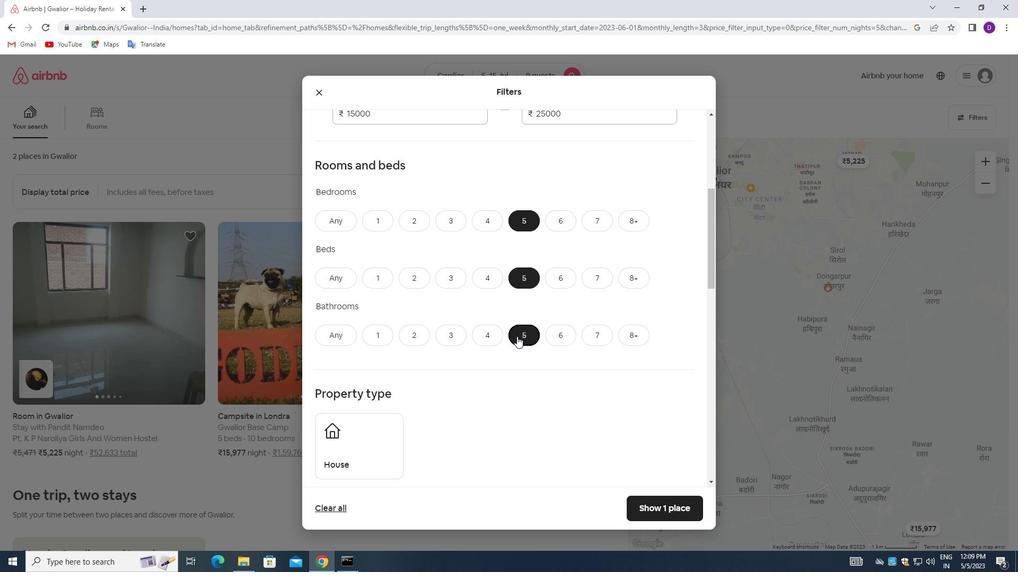 
Action: Mouse scrolled (514, 336) with delta (0, 0)
Screenshot: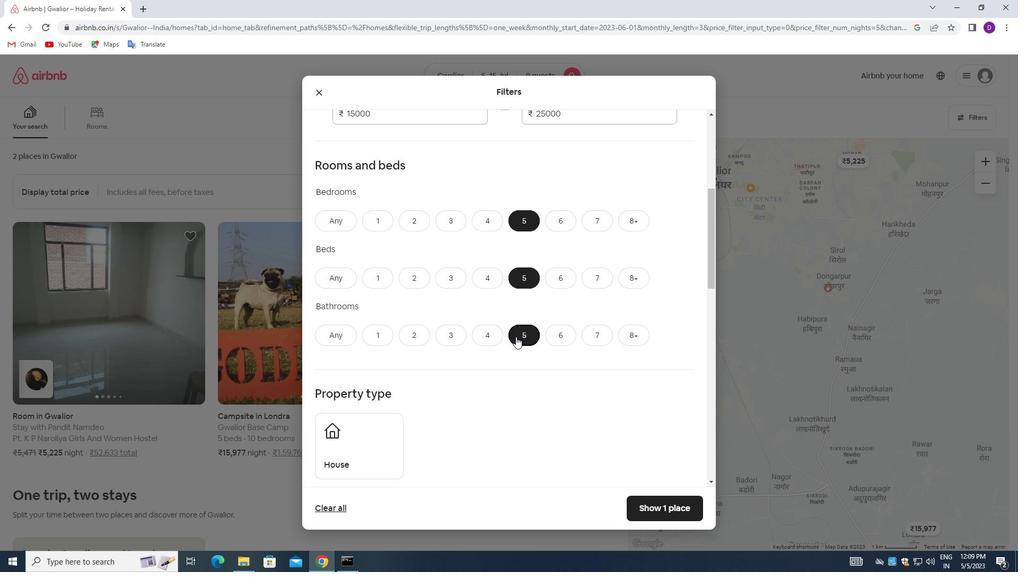 
Action: Mouse moved to (389, 290)
Screenshot: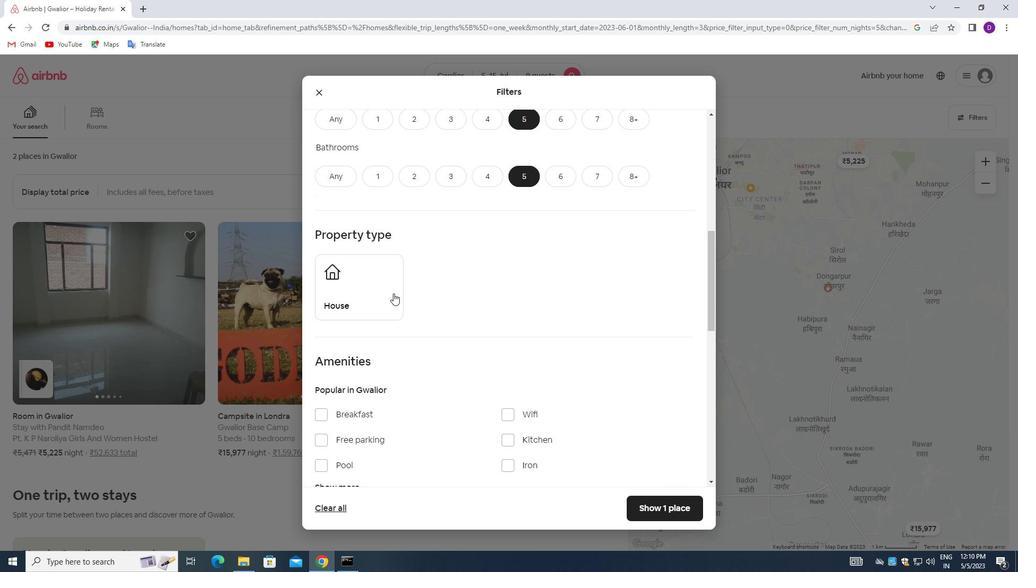 
Action: Mouse pressed left at (389, 290)
Screenshot: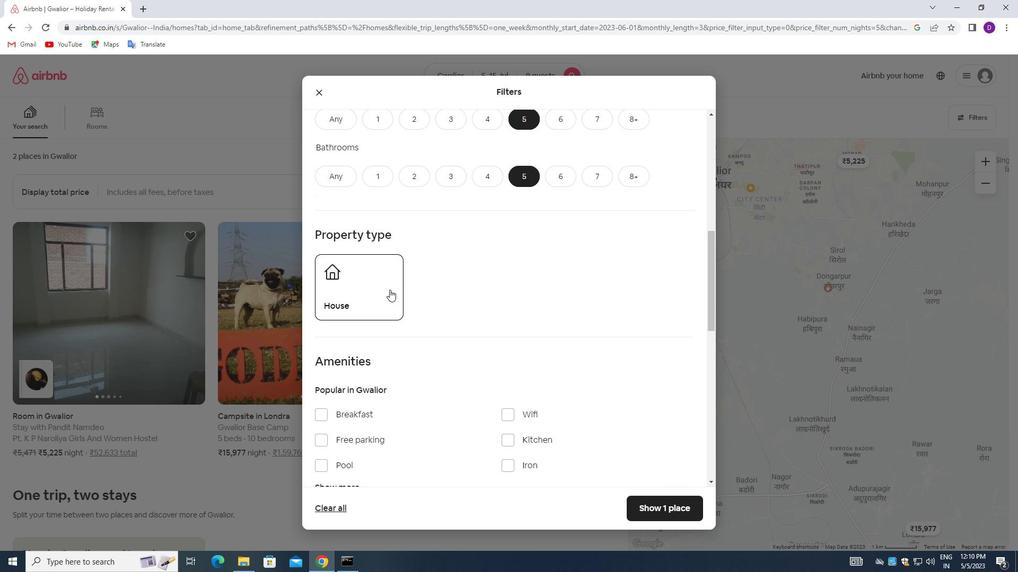 
Action: Mouse moved to (463, 298)
Screenshot: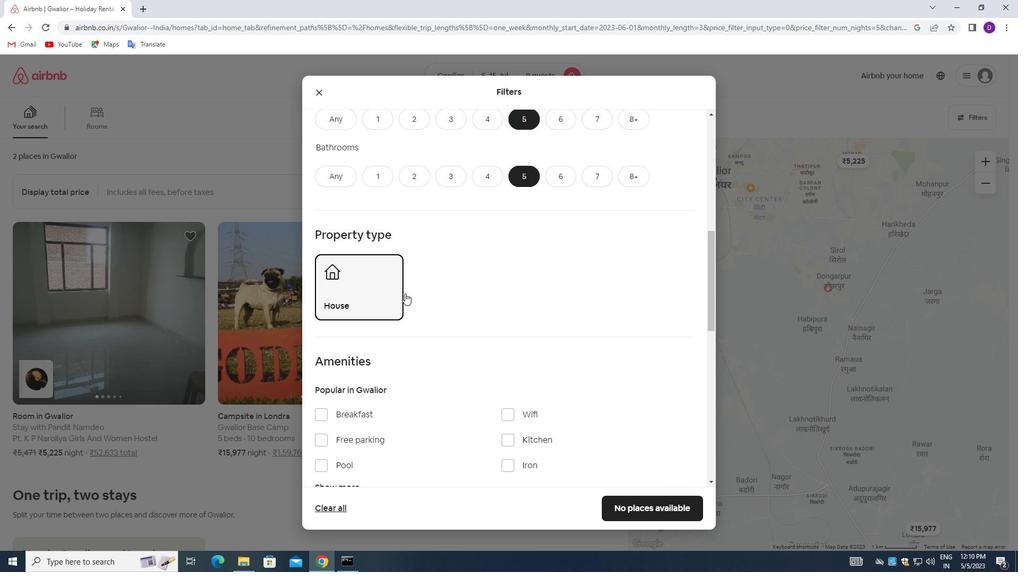 
Action: Mouse scrolled (463, 298) with delta (0, 0)
Screenshot: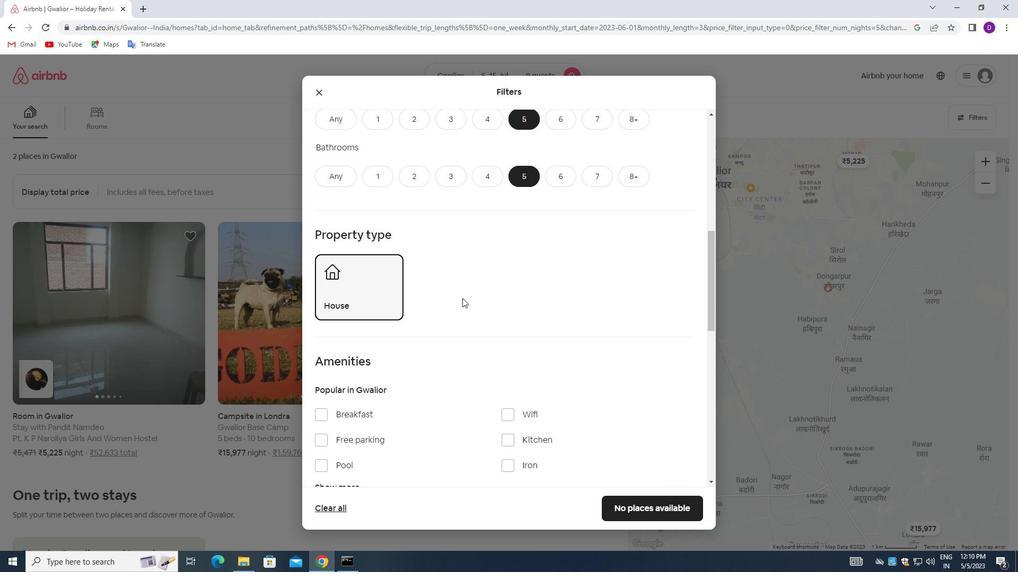 
Action: Mouse moved to (463, 298)
Screenshot: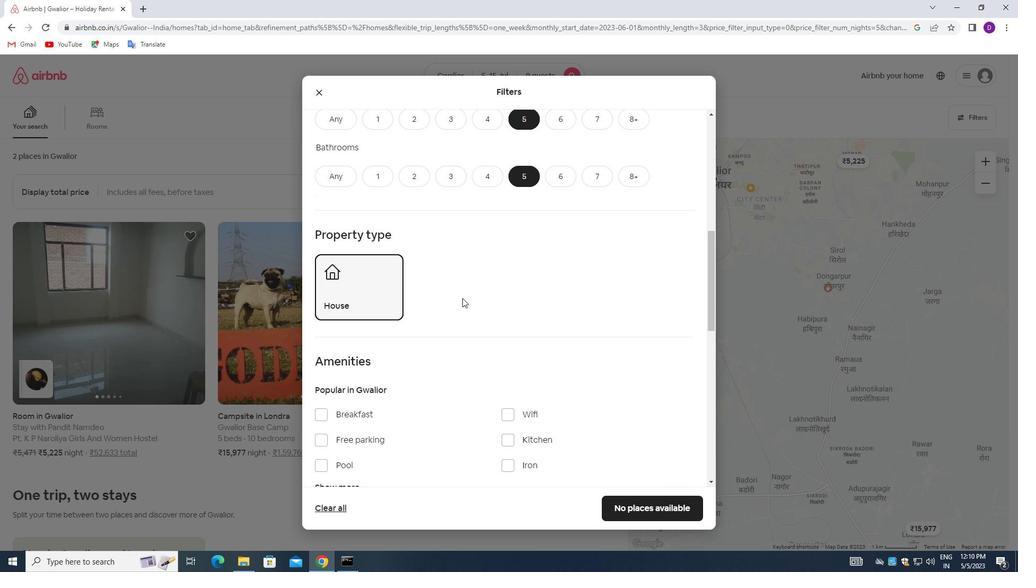 
Action: Mouse scrolled (463, 298) with delta (0, 0)
Screenshot: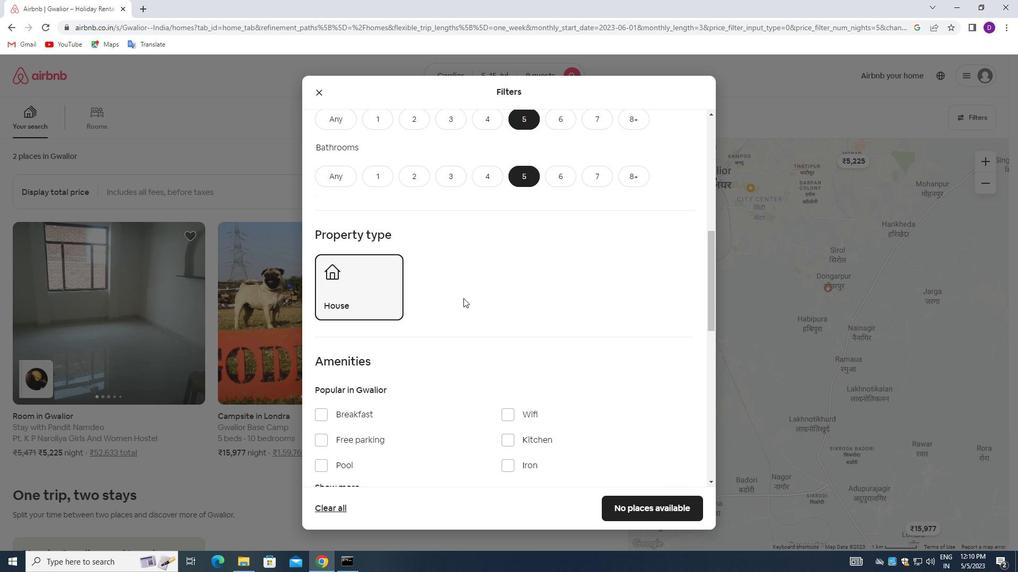 
Action: Mouse moved to (334, 380)
Screenshot: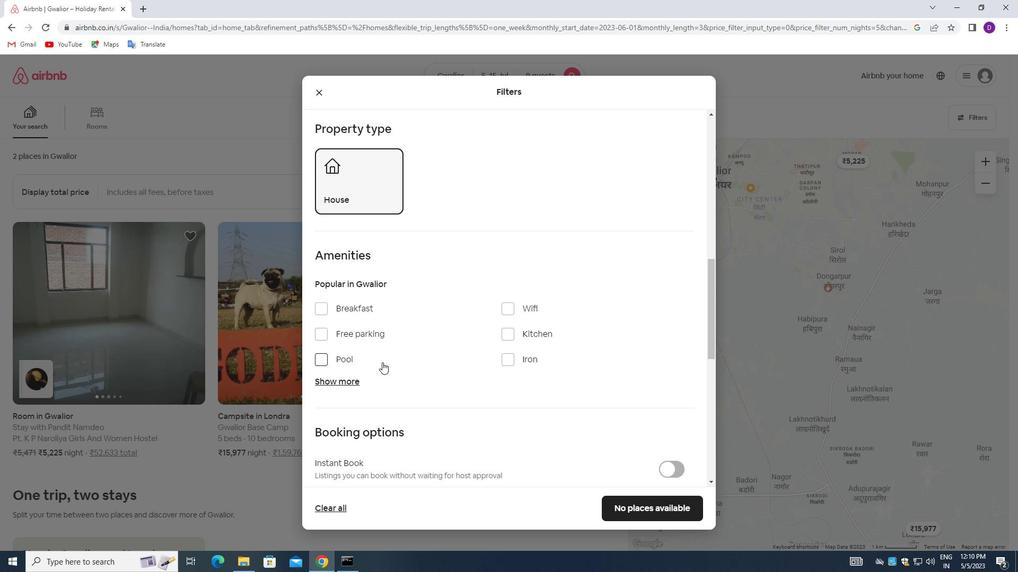 
Action: Mouse pressed left at (334, 380)
Screenshot: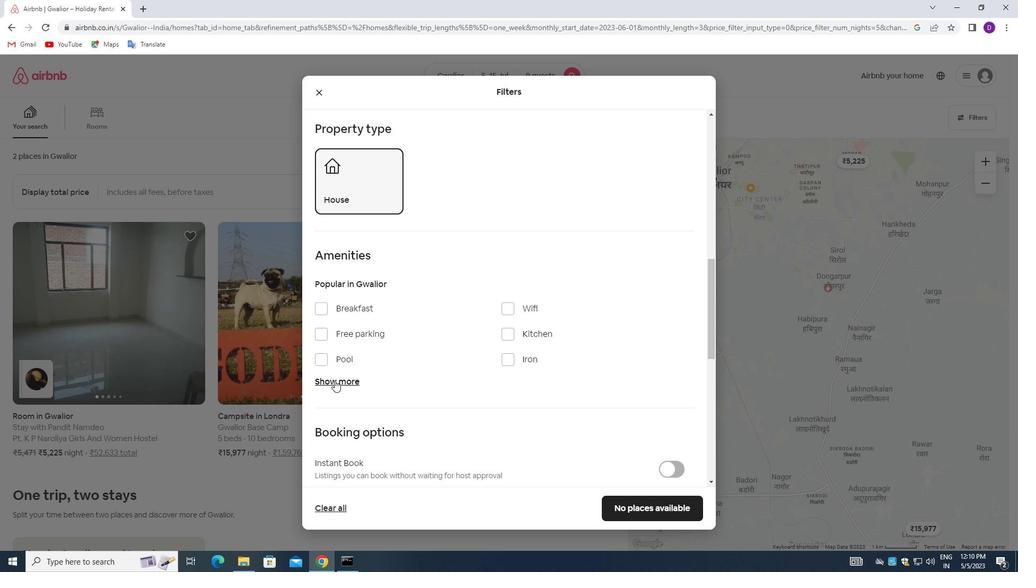 
Action: Mouse moved to (328, 417)
Screenshot: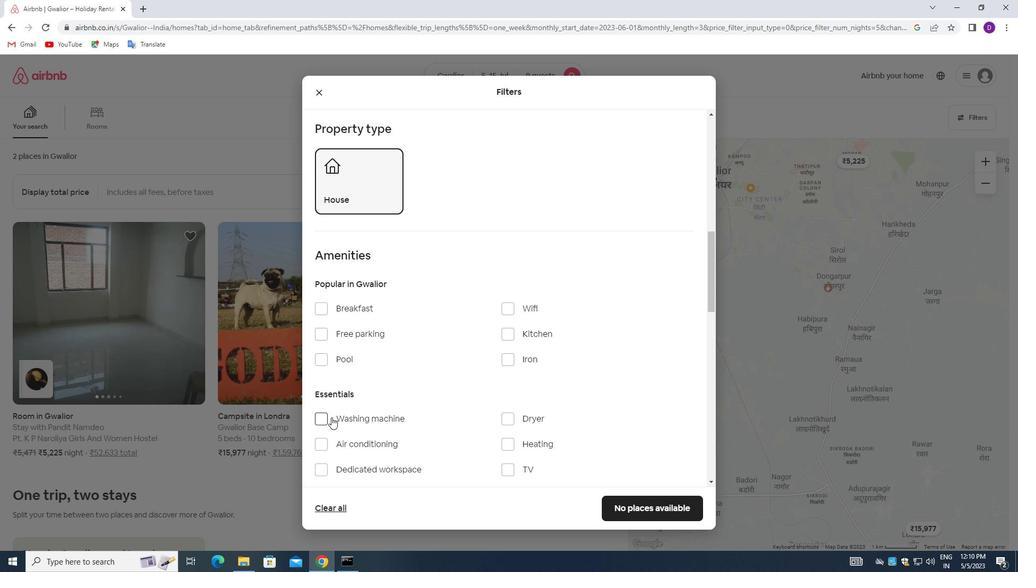 
Action: Mouse pressed left at (328, 417)
Screenshot: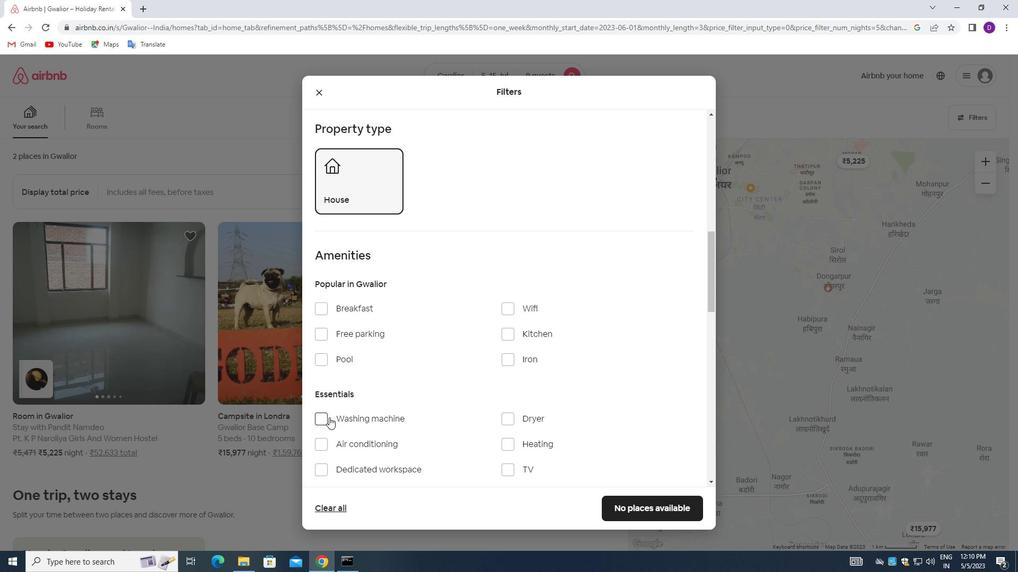 
Action: Mouse moved to (461, 344)
Screenshot: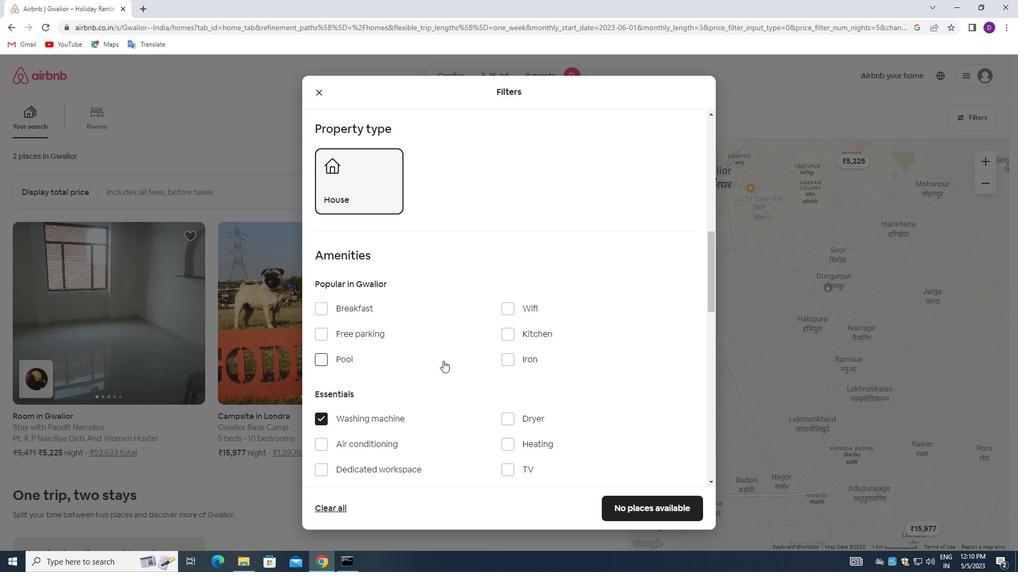 
Action: Mouse scrolled (461, 344) with delta (0, 0)
Screenshot: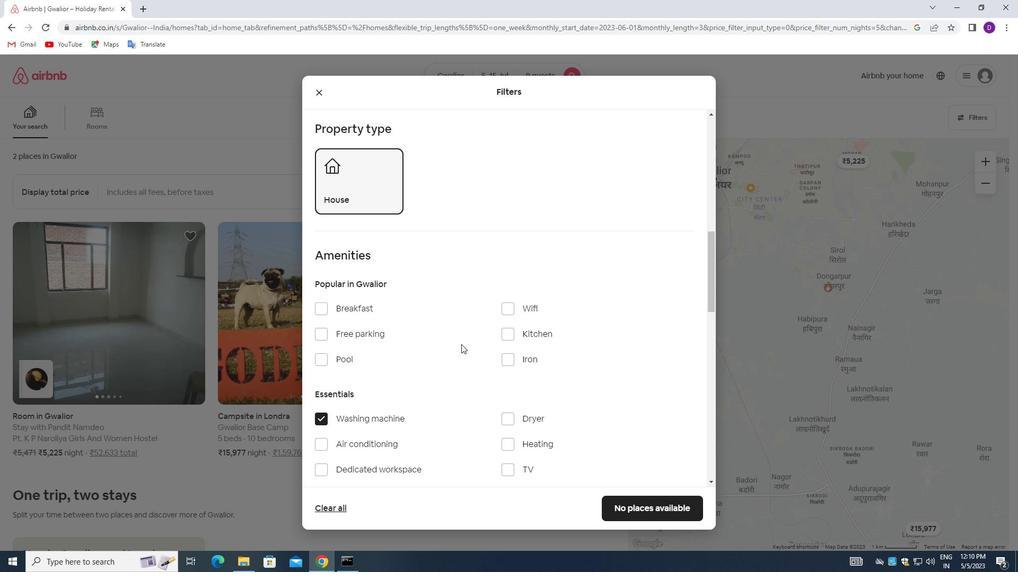 
Action: Mouse moved to (480, 346)
Screenshot: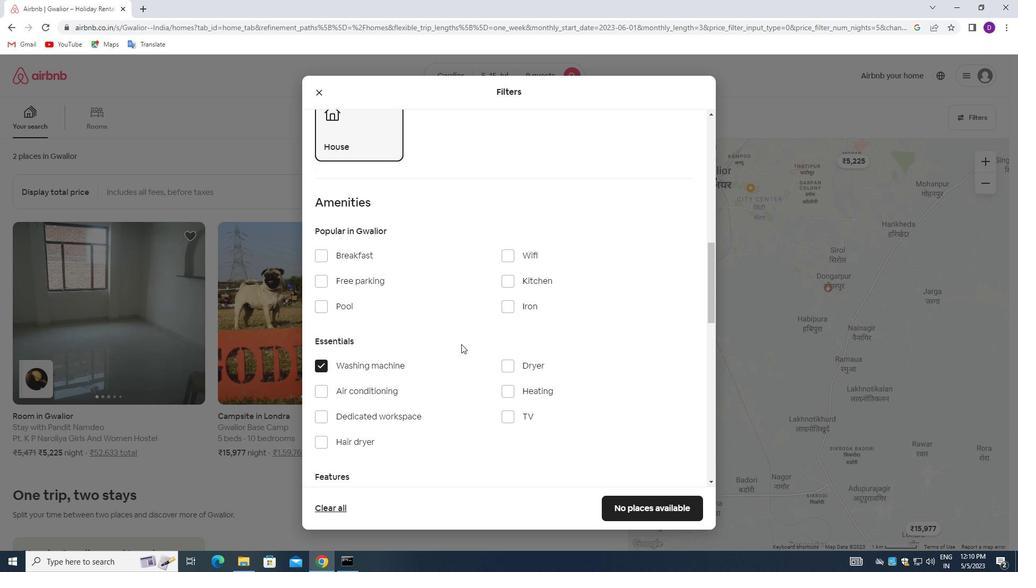 
Action: Mouse scrolled (480, 345) with delta (0, 0)
Screenshot: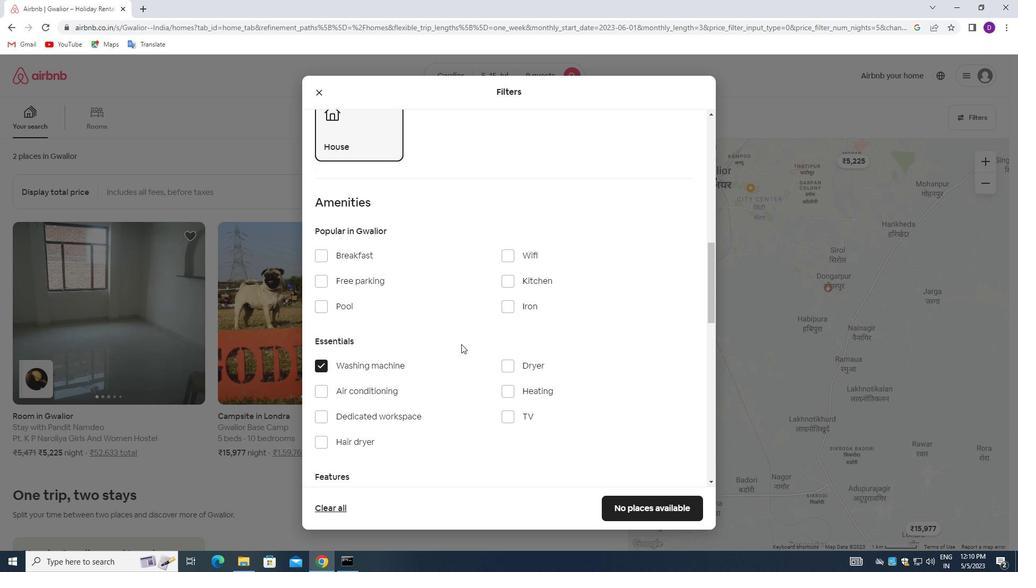 
Action: Mouse moved to (480, 347)
Screenshot: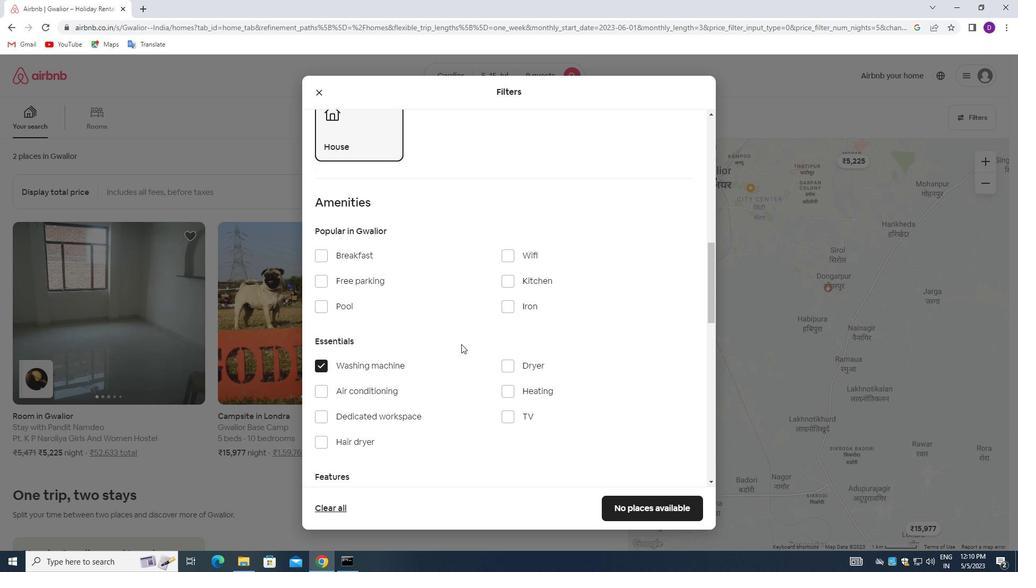 
Action: Mouse scrolled (480, 346) with delta (0, 0)
Screenshot: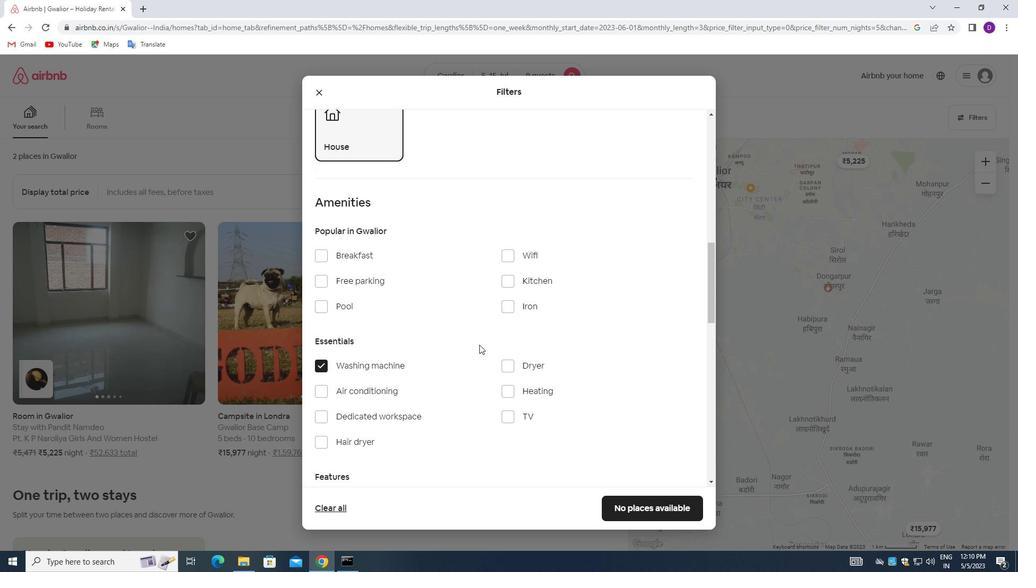 
Action: Mouse moved to (477, 355)
Screenshot: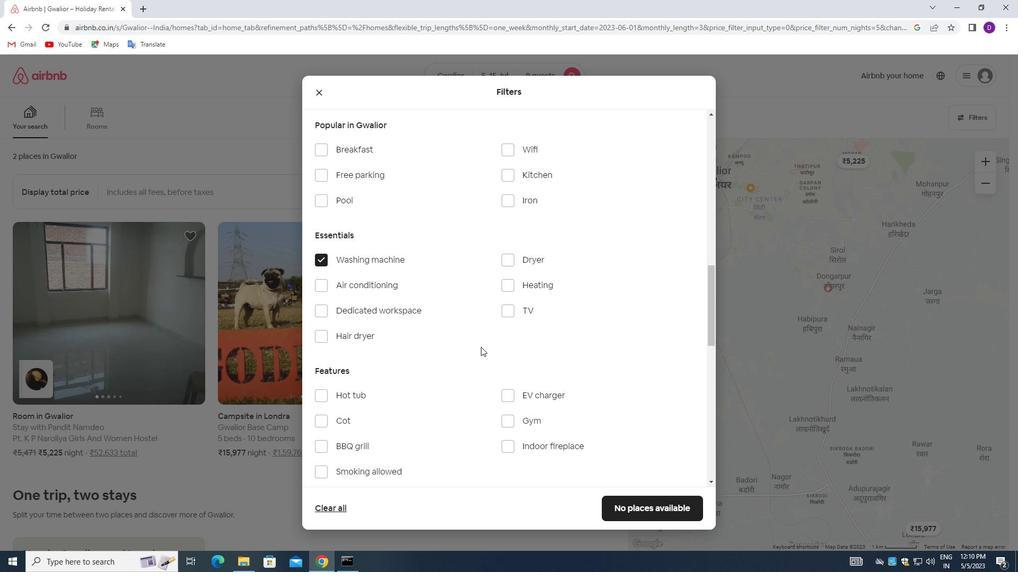 
Action: Mouse scrolled (477, 354) with delta (0, 0)
Screenshot: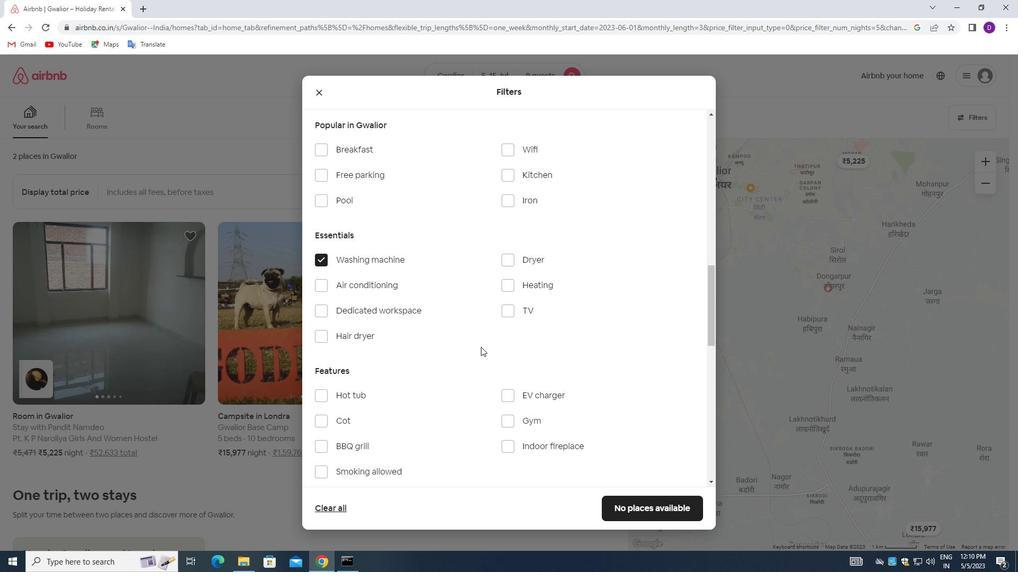 
Action: Mouse moved to (477, 355)
Screenshot: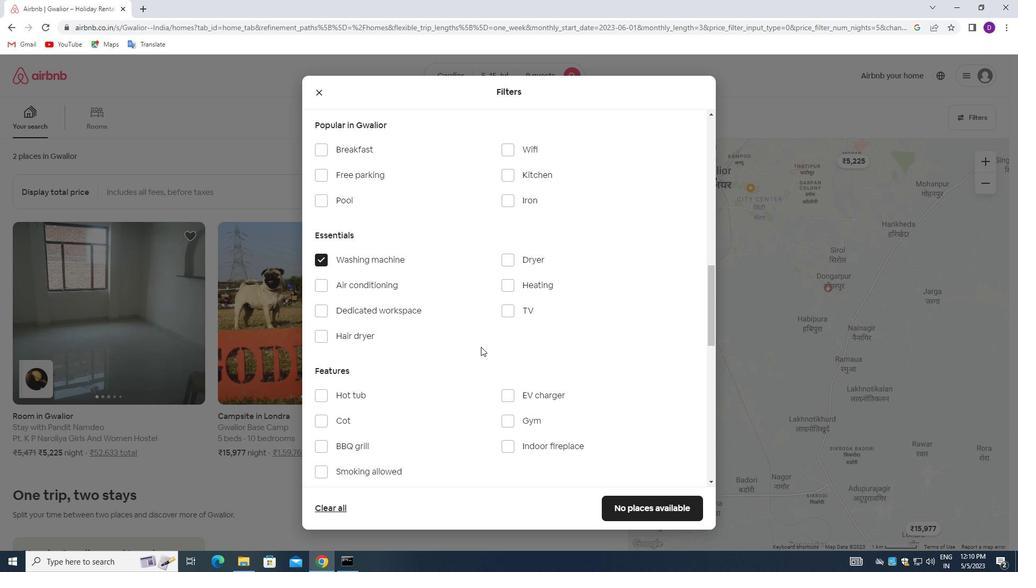 
Action: Mouse scrolled (477, 355) with delta (0, 0)
Screenshot: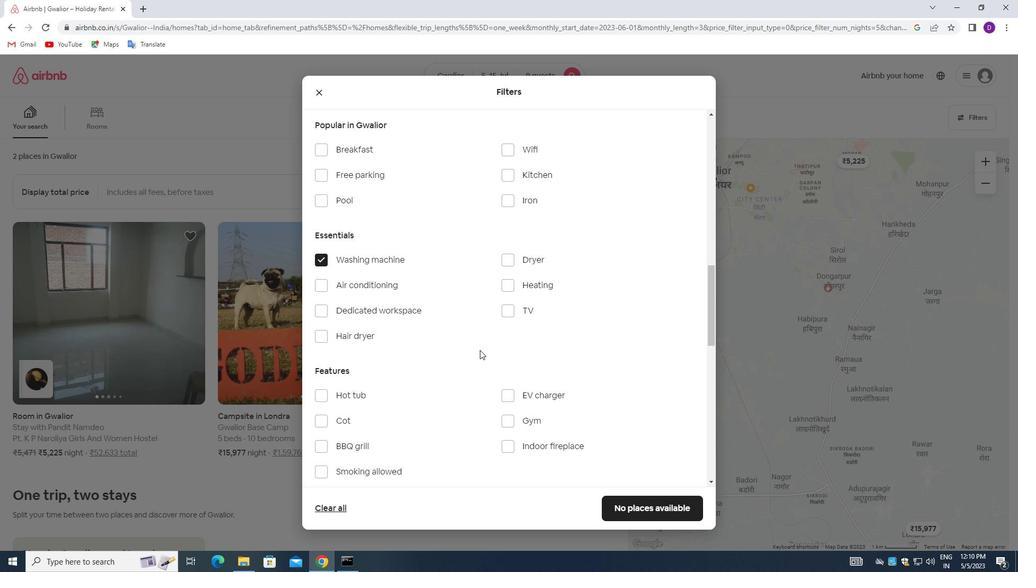 
Action: Mouse moved to (429, 328)
Screenshot: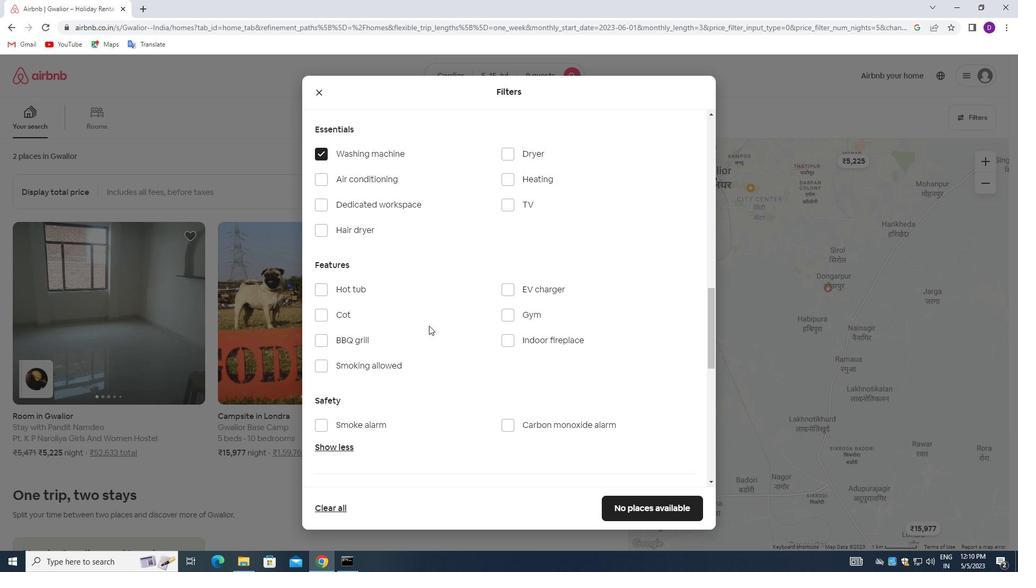 
Action: Mouse scrolled (429, 327) with delta (0, 0)
Screenshot: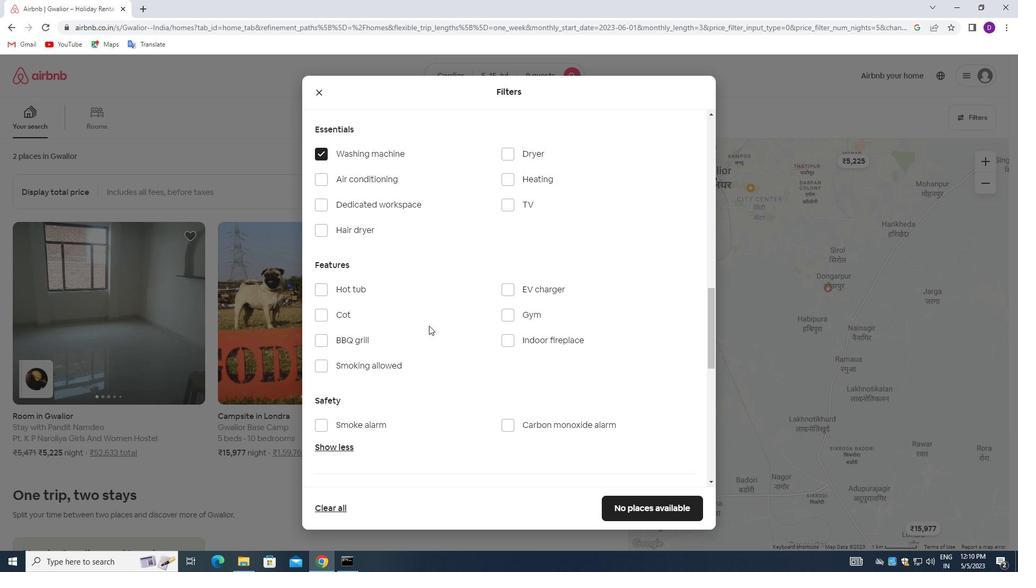 
Action: Mouse moved to (429, 328)
Screenshot: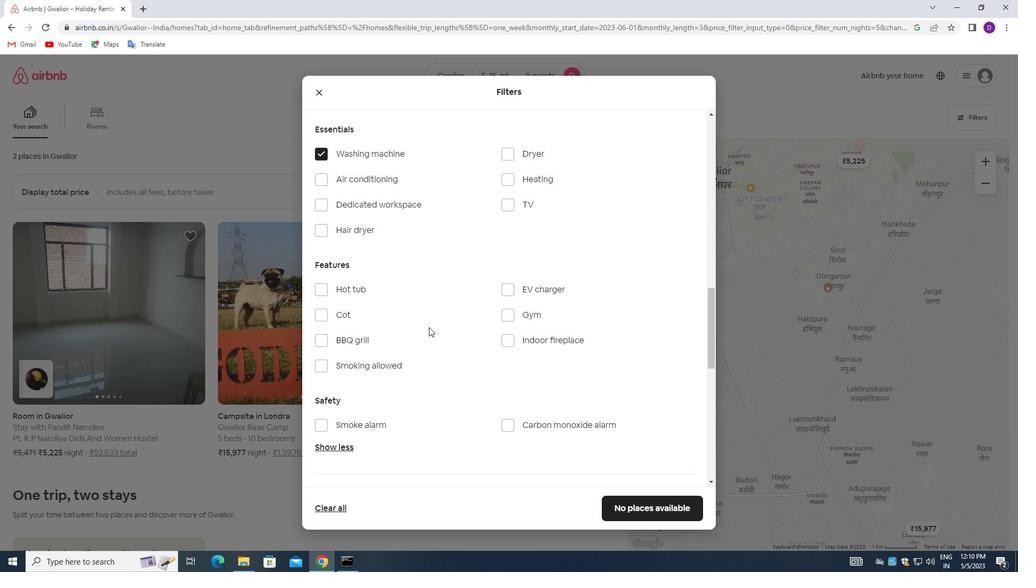 
Action: Mouse scrolled (429, 328) with delta (0, 0)
Screenshot: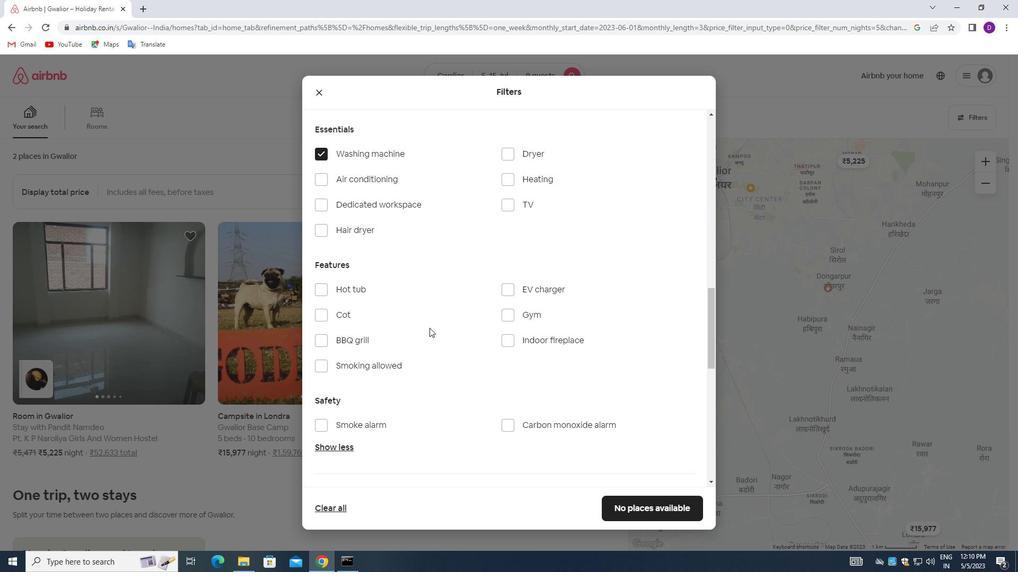 
Action: Mouse moved to (430, 334)
Screenshot: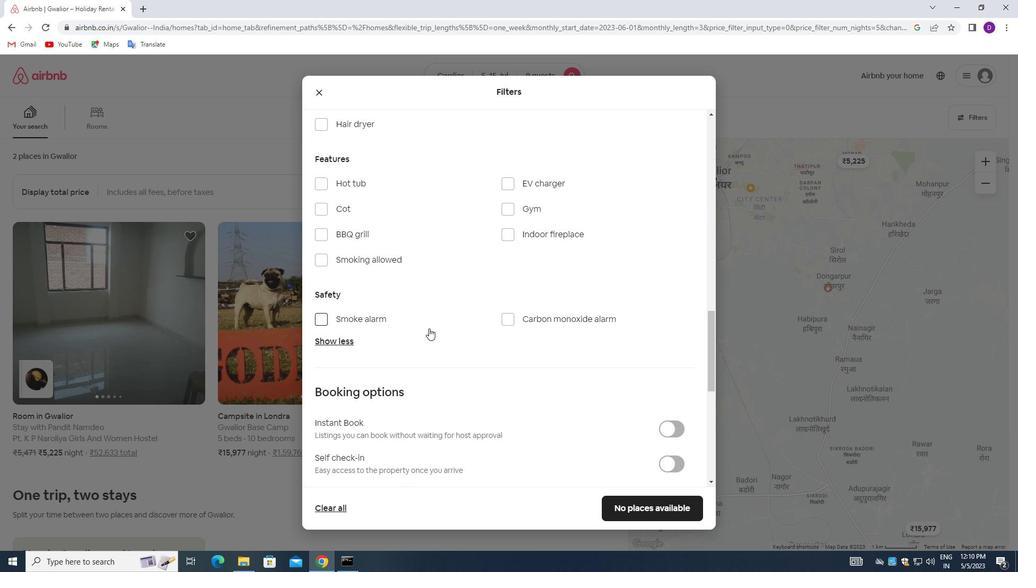 
Action: Mouse scrolled (430, 333) with delta (0, 0)
Screenshot: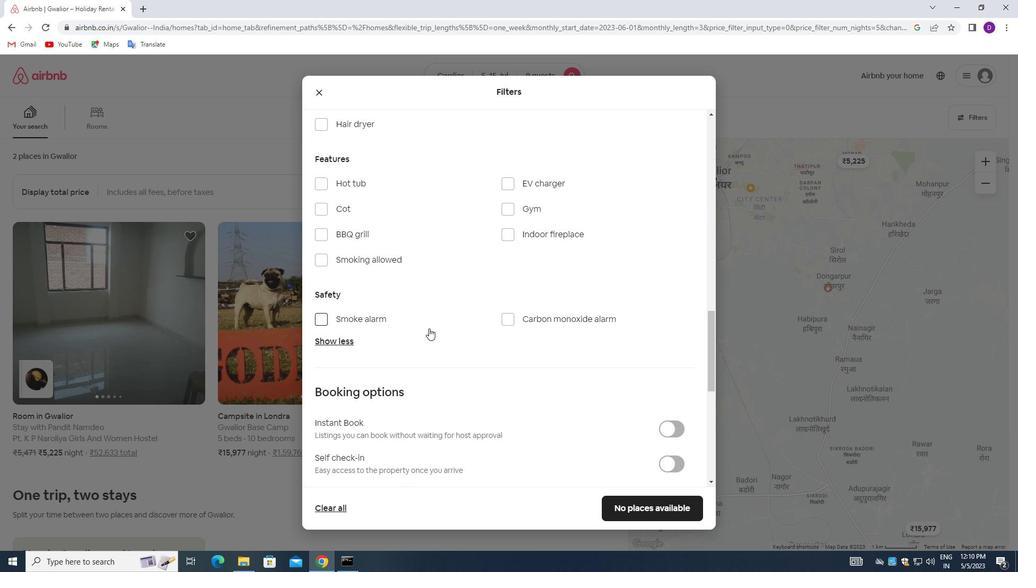 
Action: Mouse moved to (431, 336)
Screenshot: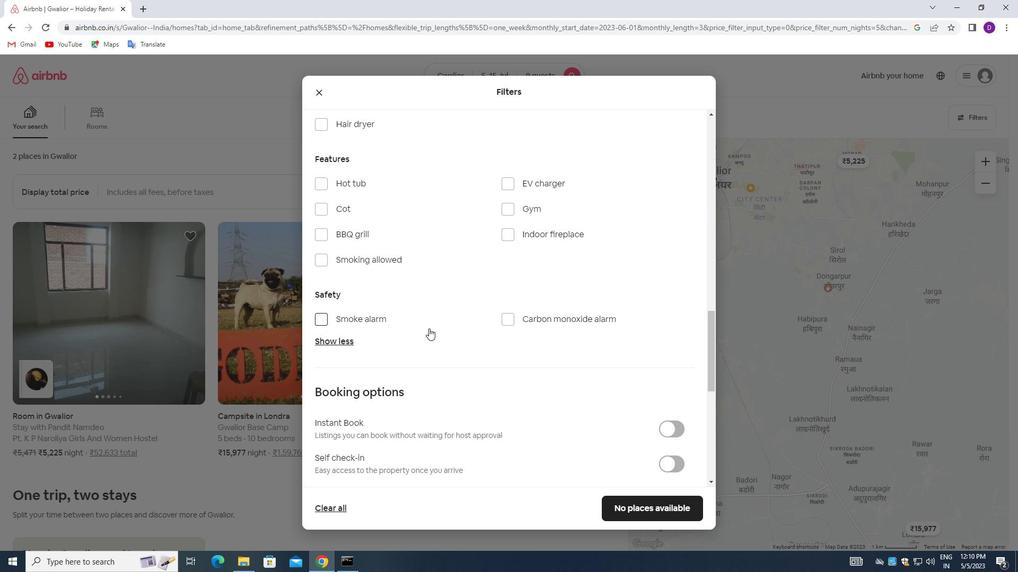 
Action: Mouse scrolled (431, 336) with delta (0, 0)
Screenshot: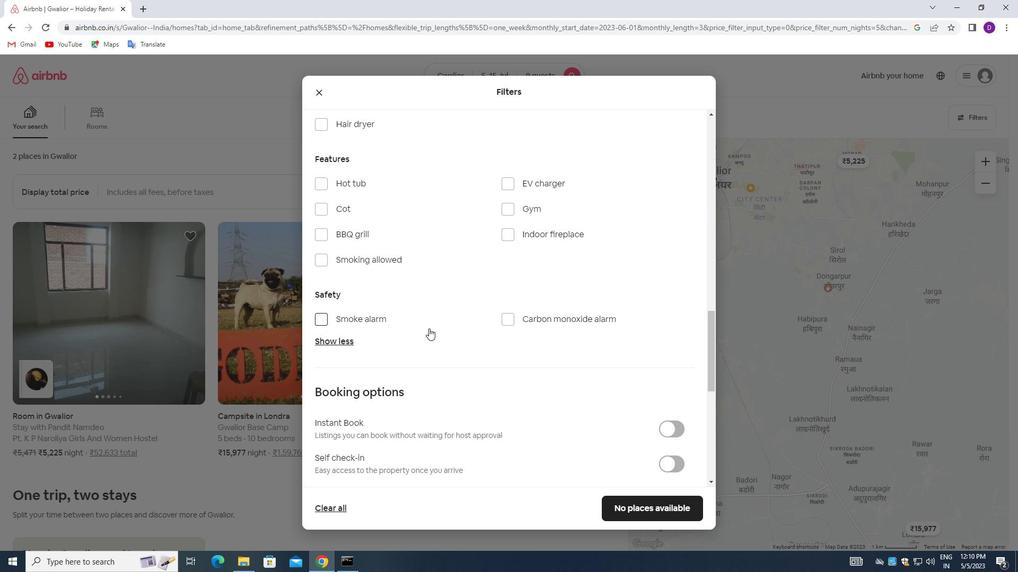 
Action: Mouse moved to (668, 360)
Screenshot: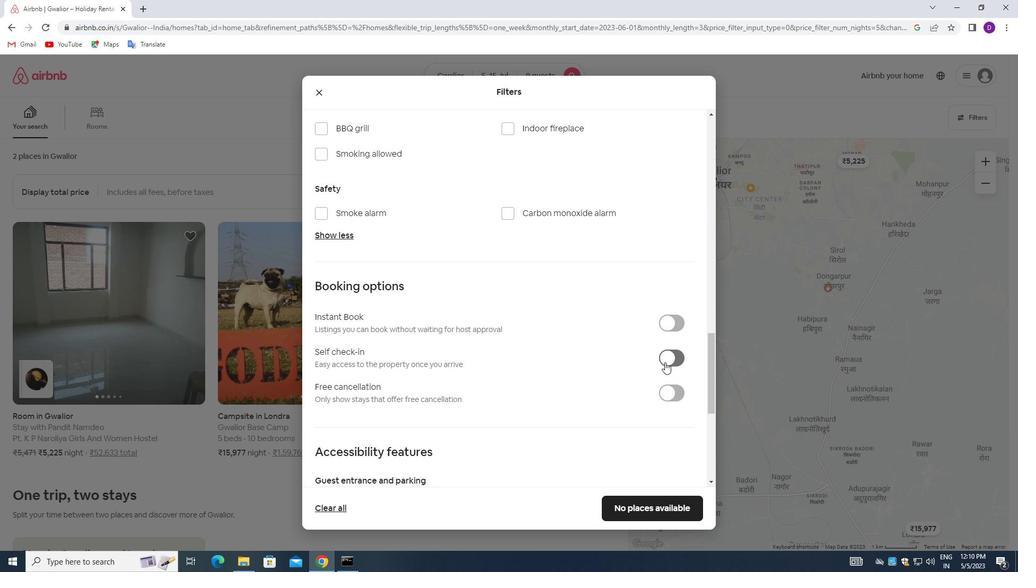 
Action: Mouse pressed left at (668, 360)
Screenshot: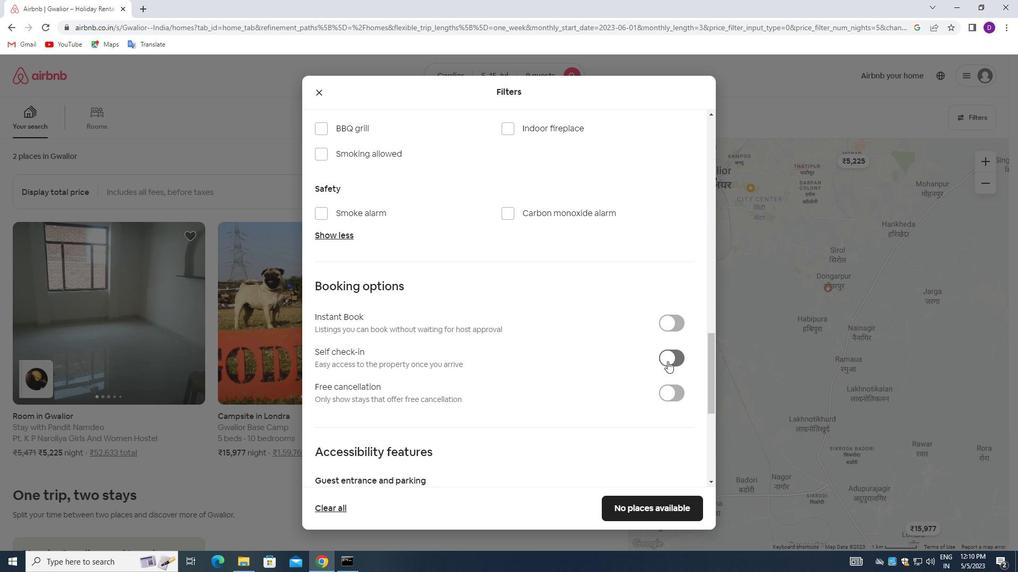 
Action: Mouse moved to (484, 358)
Screenshot: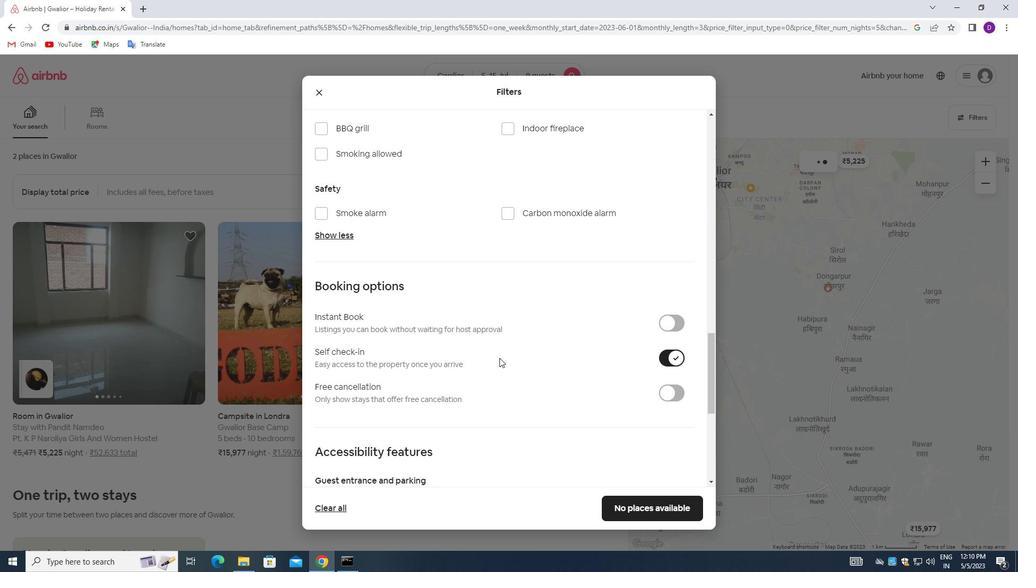 
Action: Mouse scrolled (484, 357) with delta (0, 0)
Screenshot: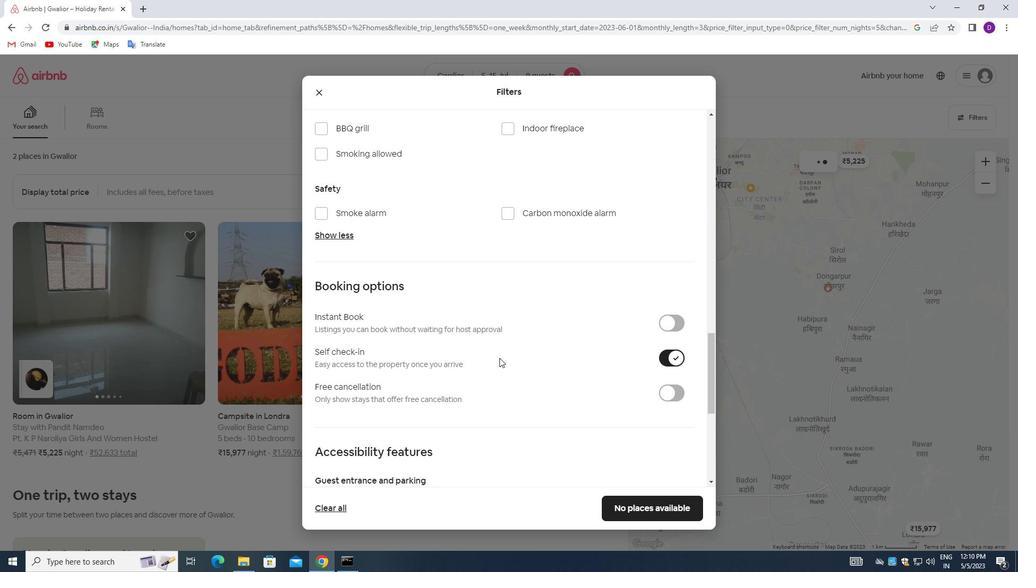 
Action: Mouse moved to (482, 358)
Screenshot: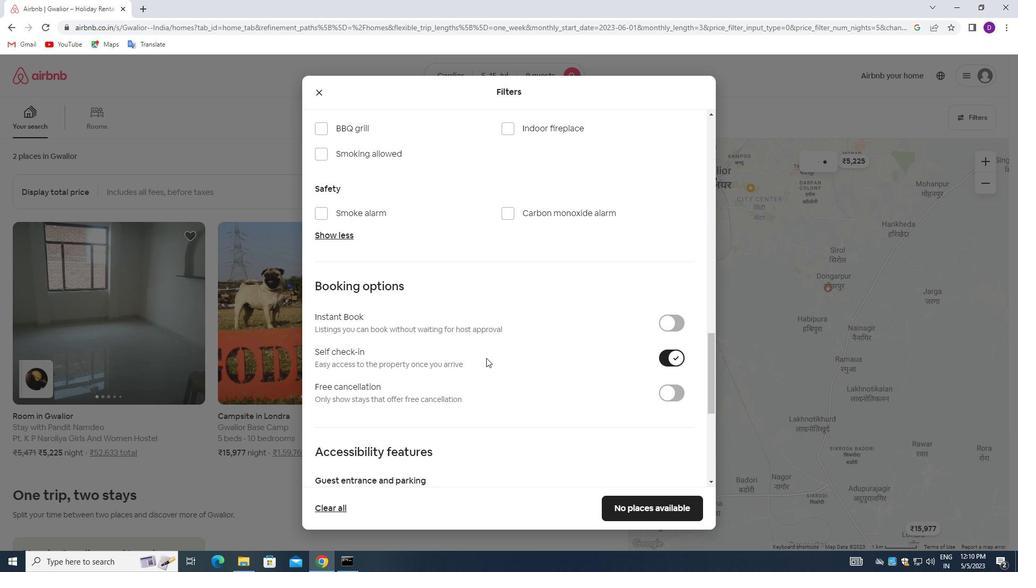 
Action: Mouse scrolled (482, 357) with delta (0, 0)
Screenshot: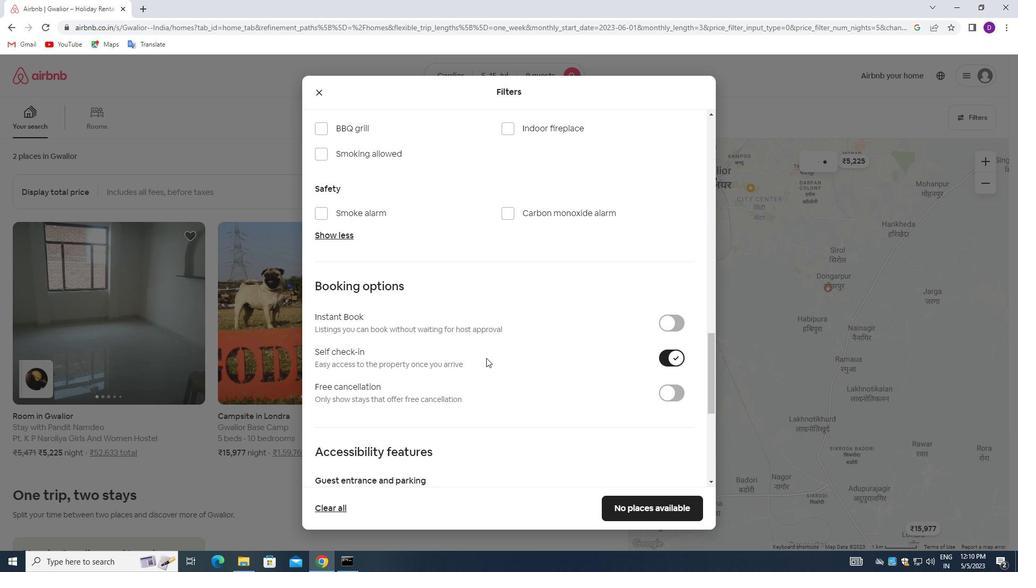 
Action: Mouse moved to (480, 356)
Screenshot: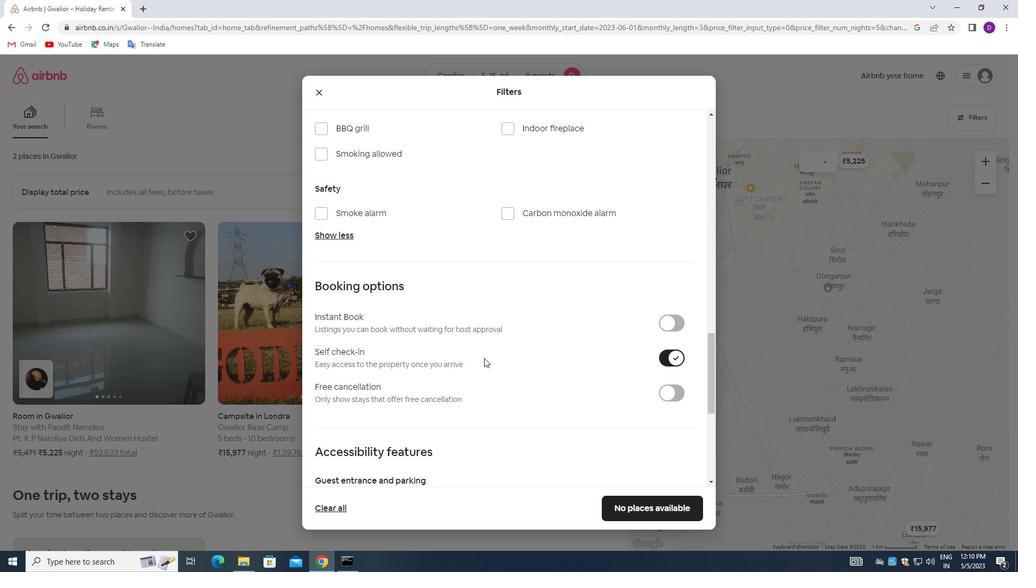 
Action: Mouse scrolled (480, 355) with delta (0, 0)
Screenshot: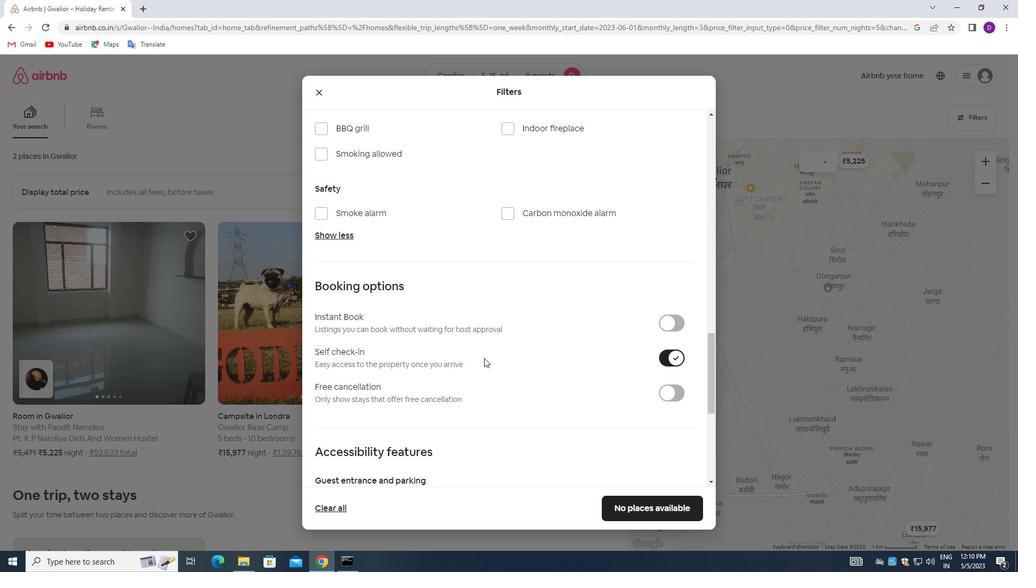 
Action: Mouse moved to (479, 358)
Screenshot: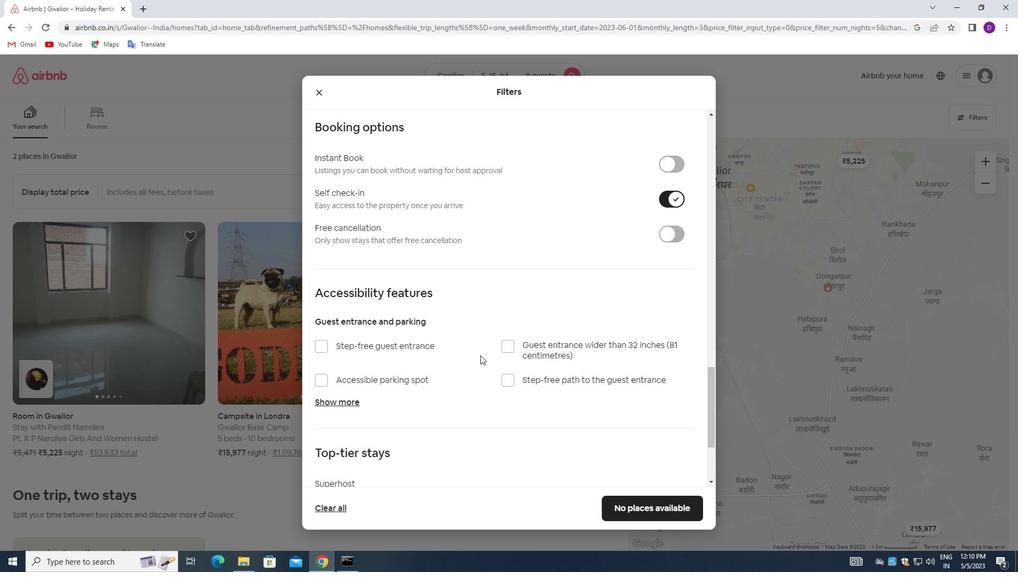 
Action: Mouse scrolled (479, 357) with delta (0, 0)
Screenshot: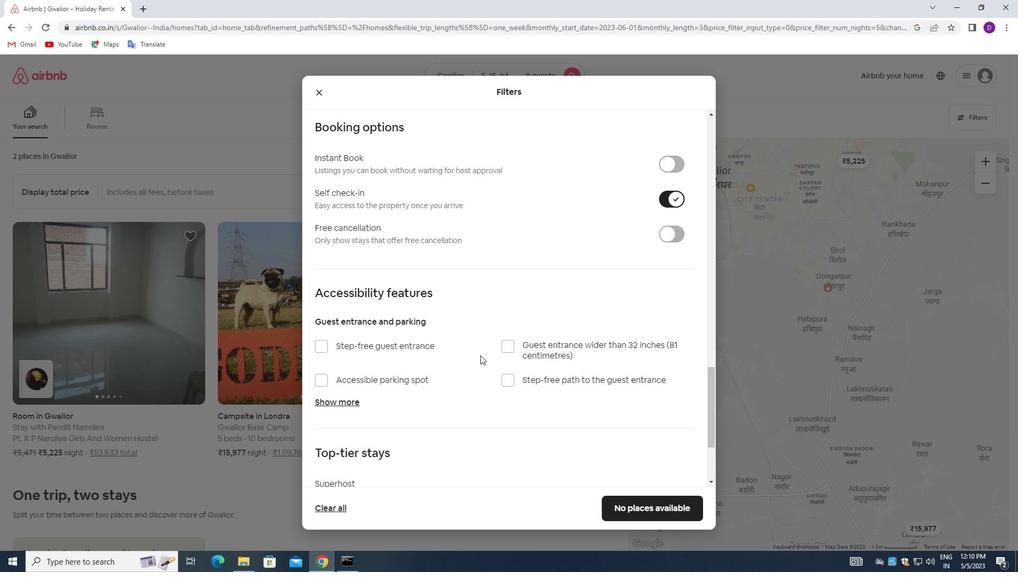 
Action: Mouse moved to (477, 363)
Screenshot: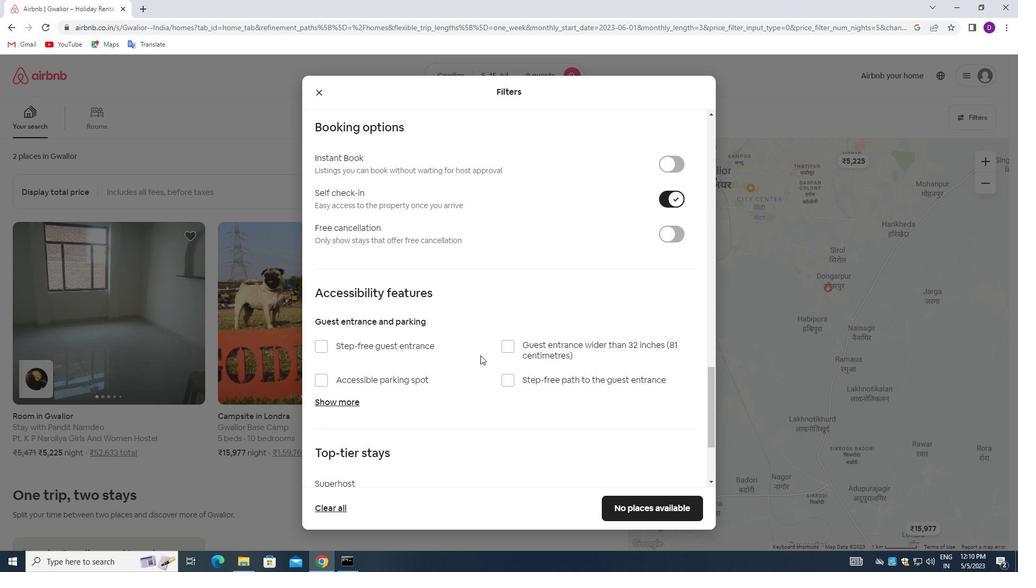 
Action: Mouse scrolled (477, 362) with delta (0, 0)
Screenshot: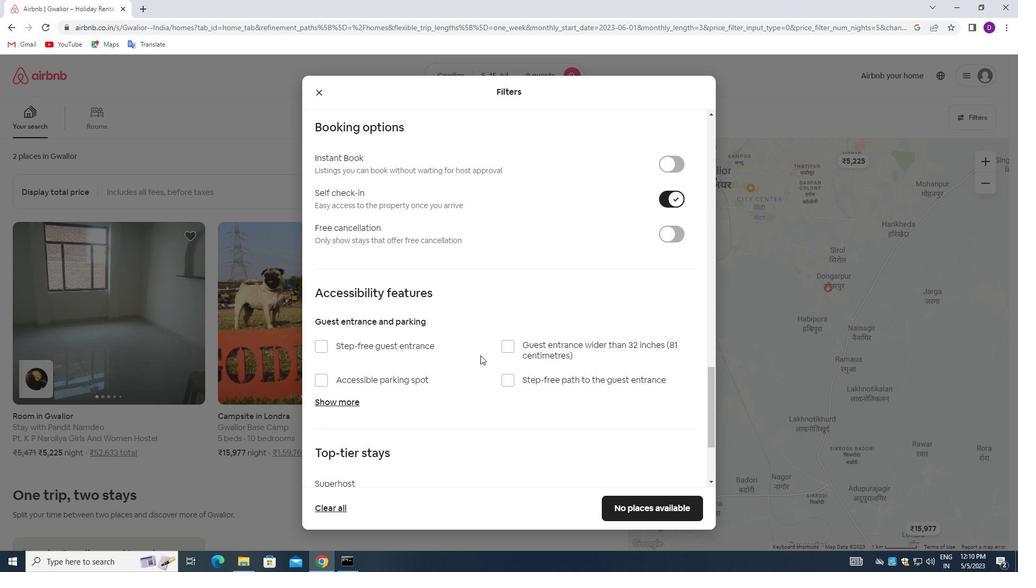 
Action: Mouse moved to (477, 364)
Screenshot: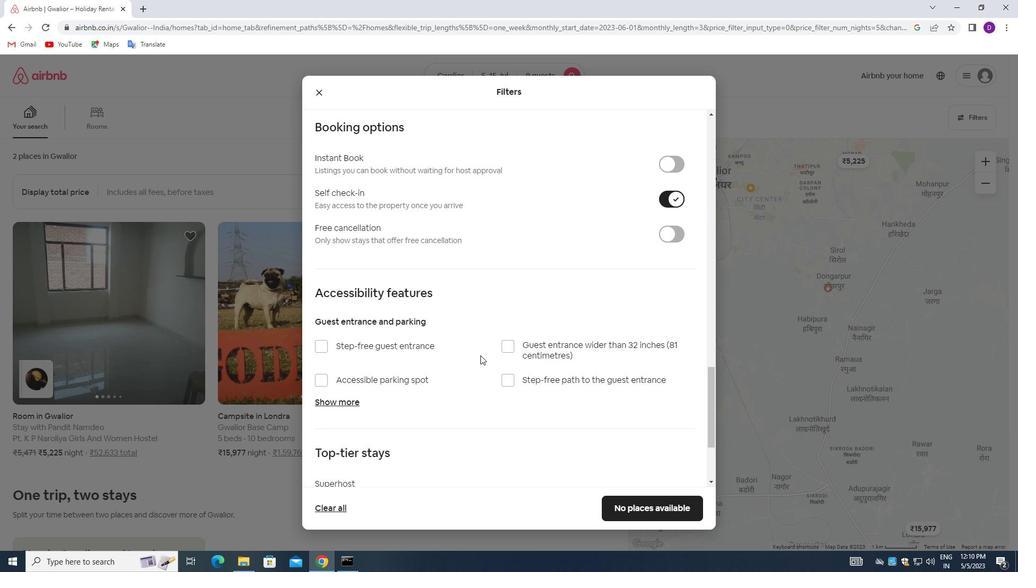 
Action: Mouse scrolled (477, 364) with delta (0, 0)
Screenshot: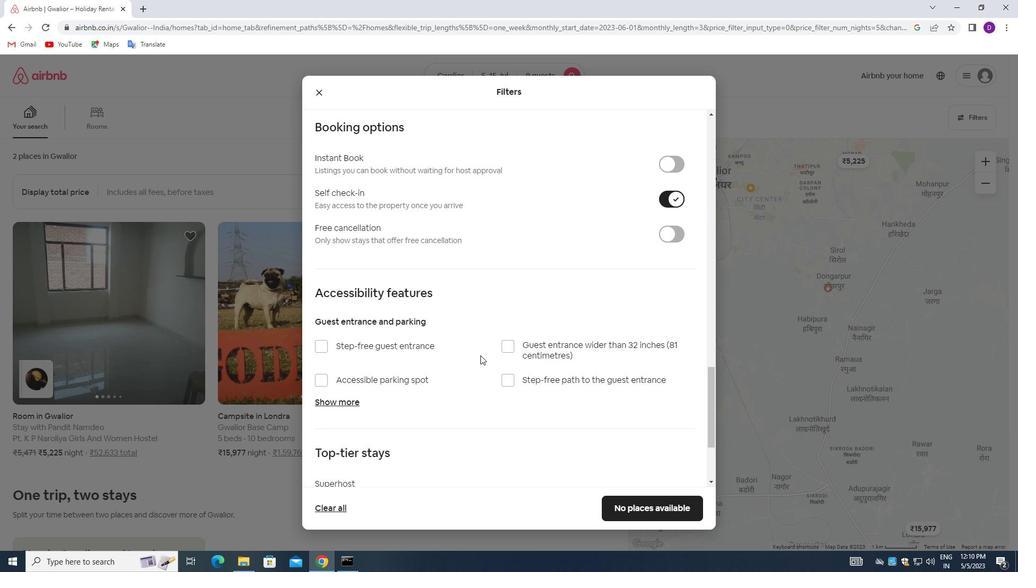 
Action: Mouse moved to (468, 379)
Screenshot: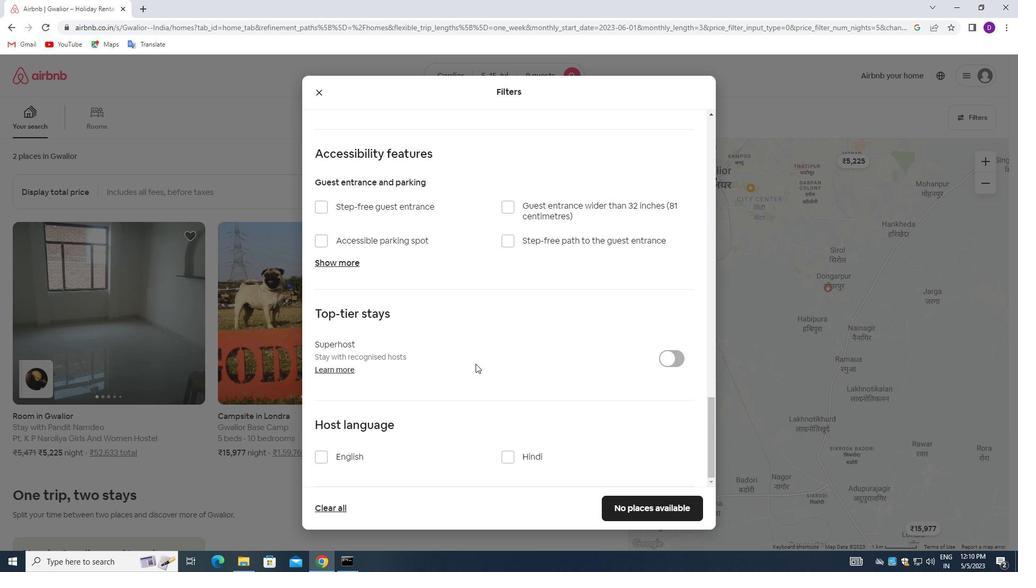 
Action: Mouse scrolled (468, 379) with delta (0, 0)
Screenshot: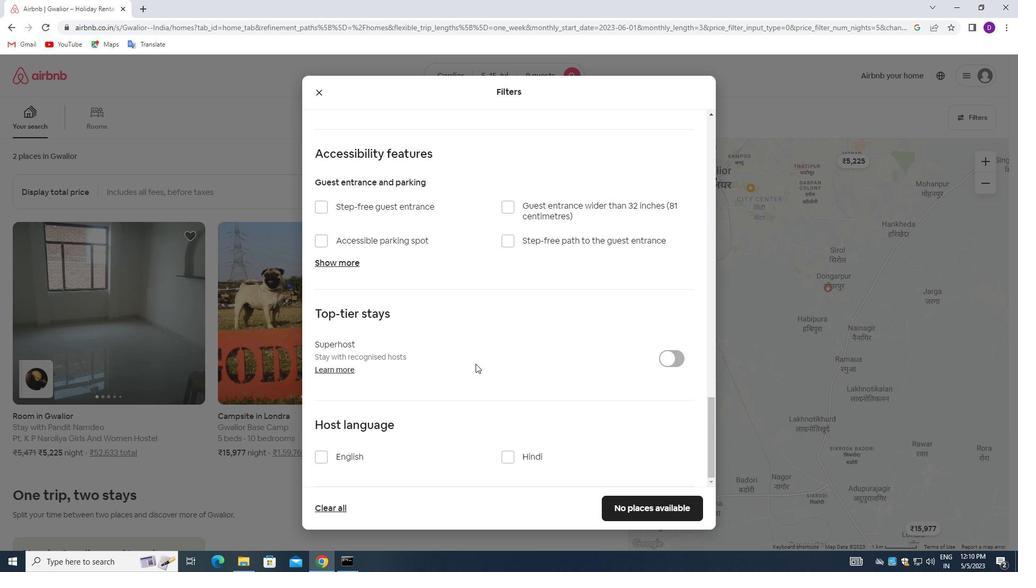 
Action: Mouse moved to (463, 388)
Screenshot: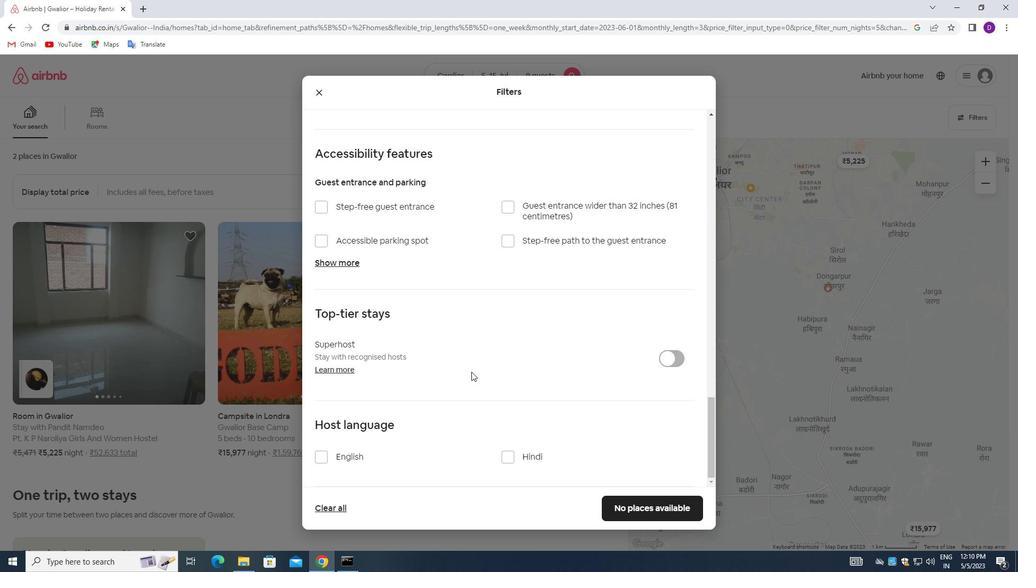 
Action: Mouse scrolled (463, 387) with delta (0, 0)
Screenshot: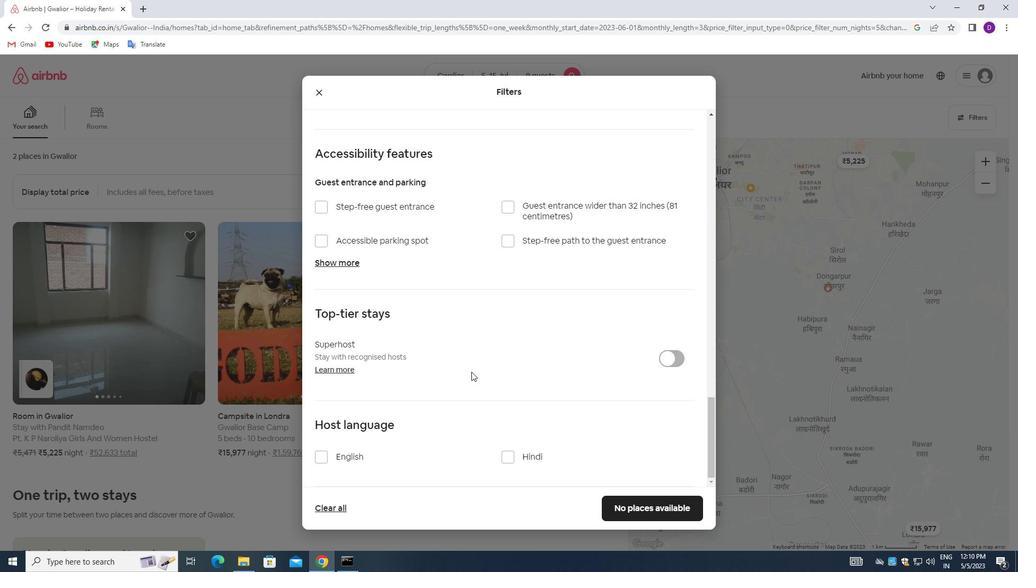 
Action: Mouse moved to (455, 396)
Screenshot: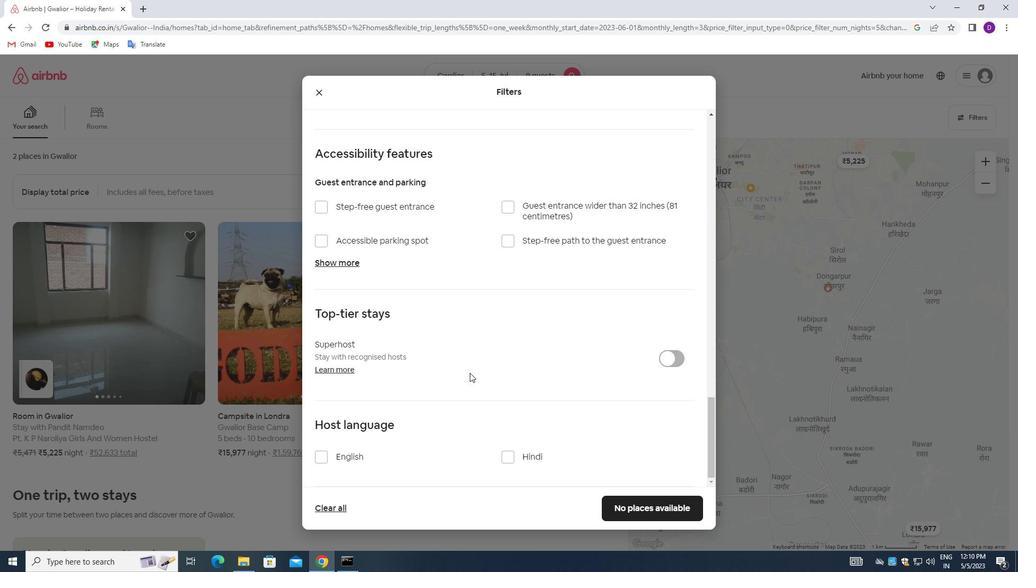
Action: Mouse scrolled (455, 396) with delta (0, 0)
Screenshot: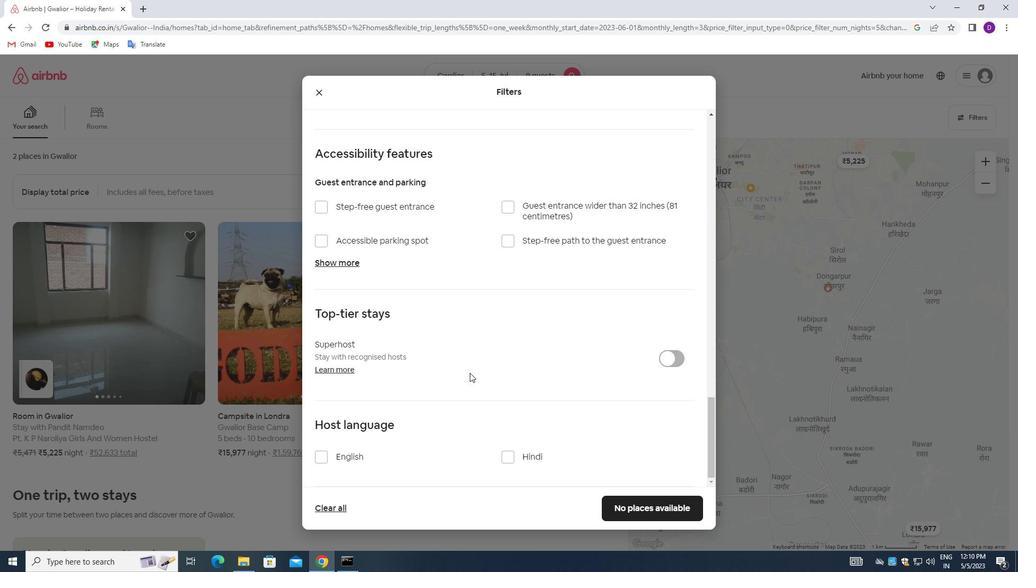 
Action: Mouse moved to (318, 459)
Screenshot: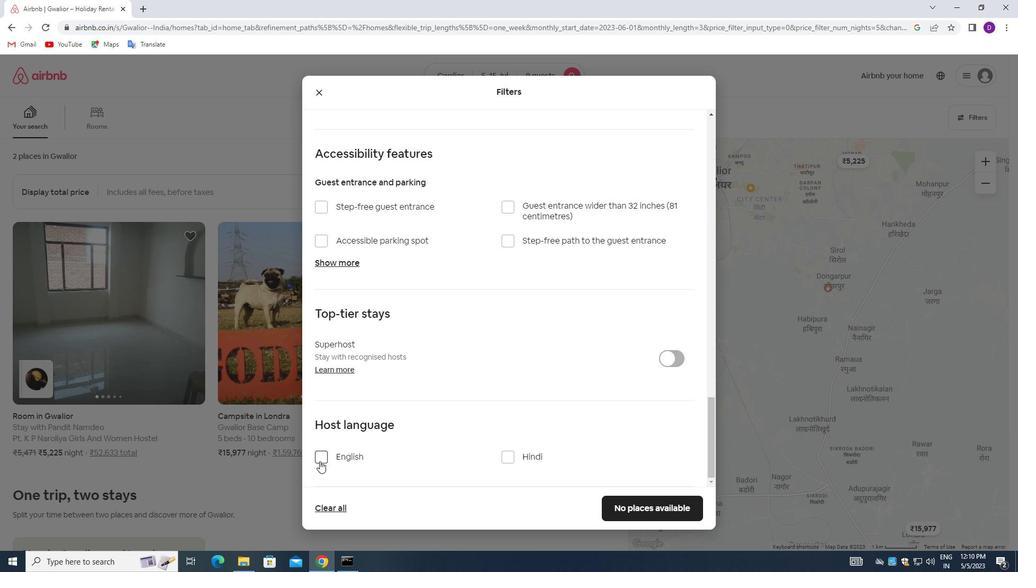 
Action: Mouse pressed left at (318, 459)
Screenshot: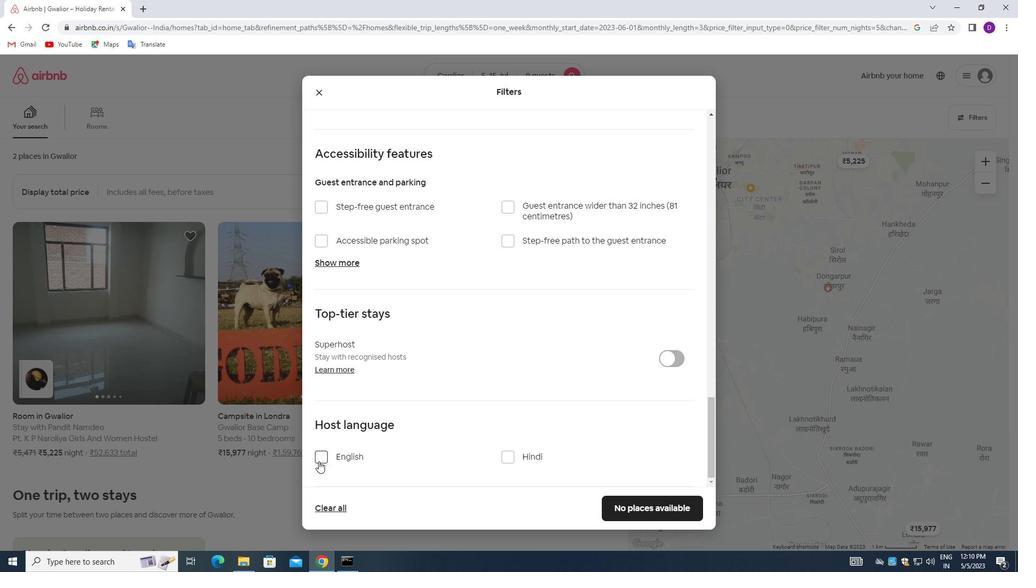 
Action: Mouse moved to (609, 504)
Screenshot: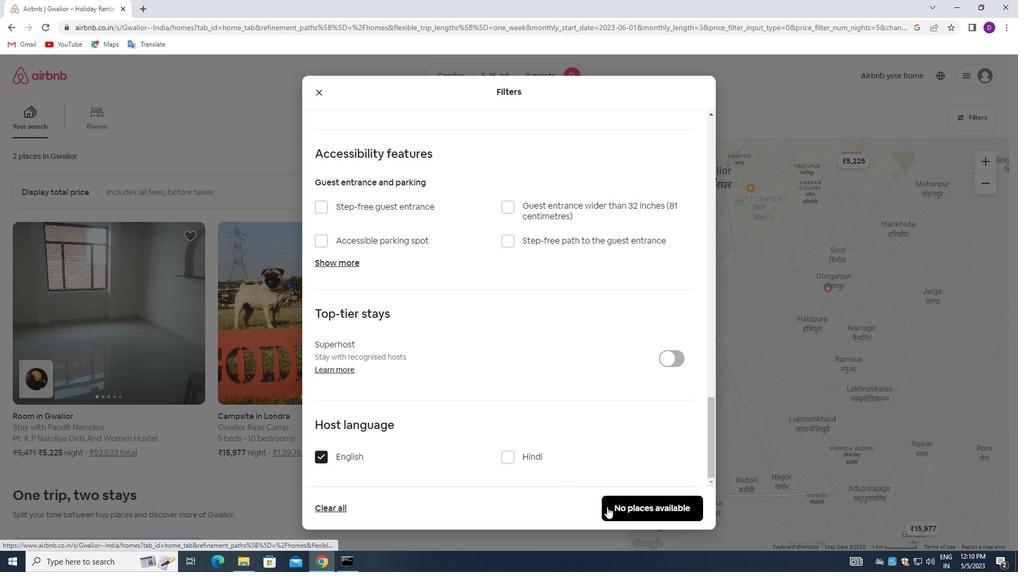 
Action: Mouse pressed left at (609, 504)
Screenshot: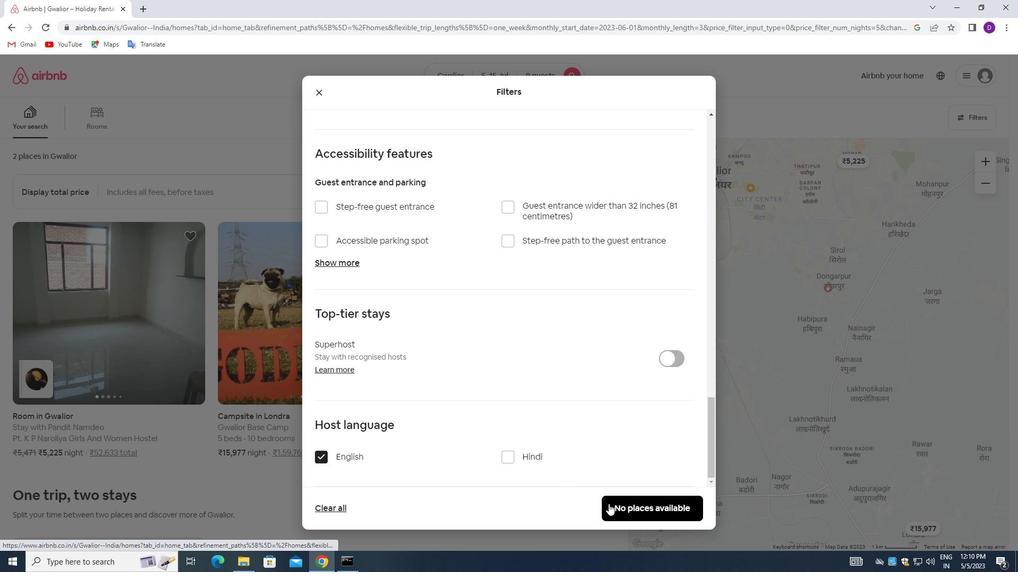 
Action: Mouse moved to (537, 360)
Screenshot: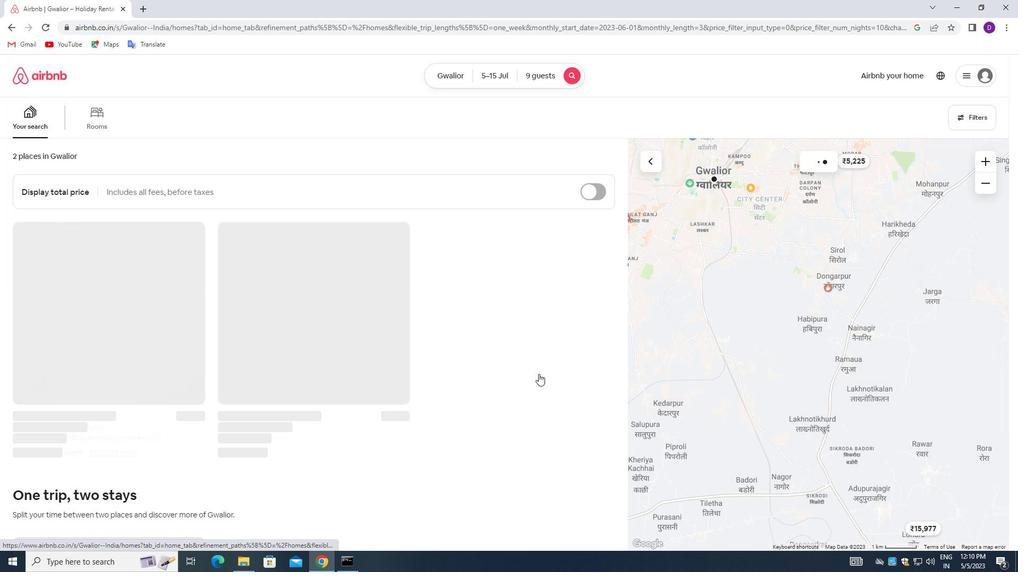
